 Task: Sort the pending tickets, order by Assignee in descending order.
Action: Mouse moved to (6, 317)
Screenshot: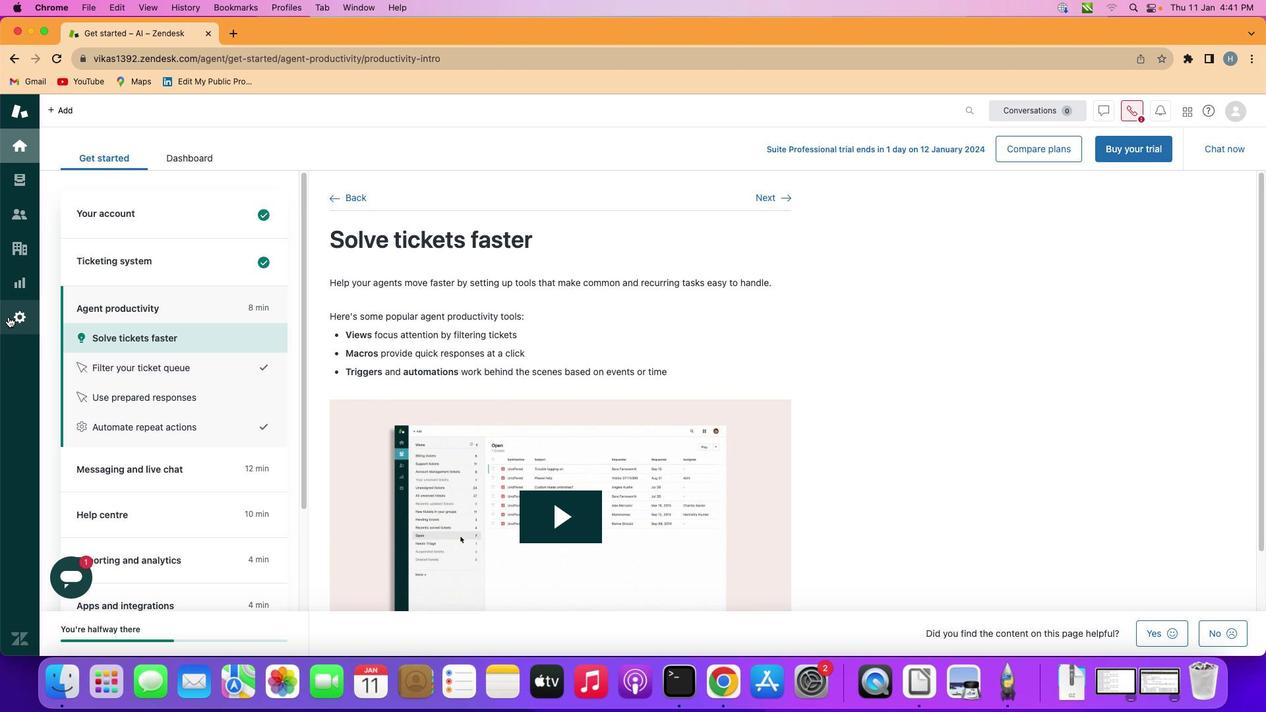 
Action: Mouse pressed left at (6, 317)
Screenshot: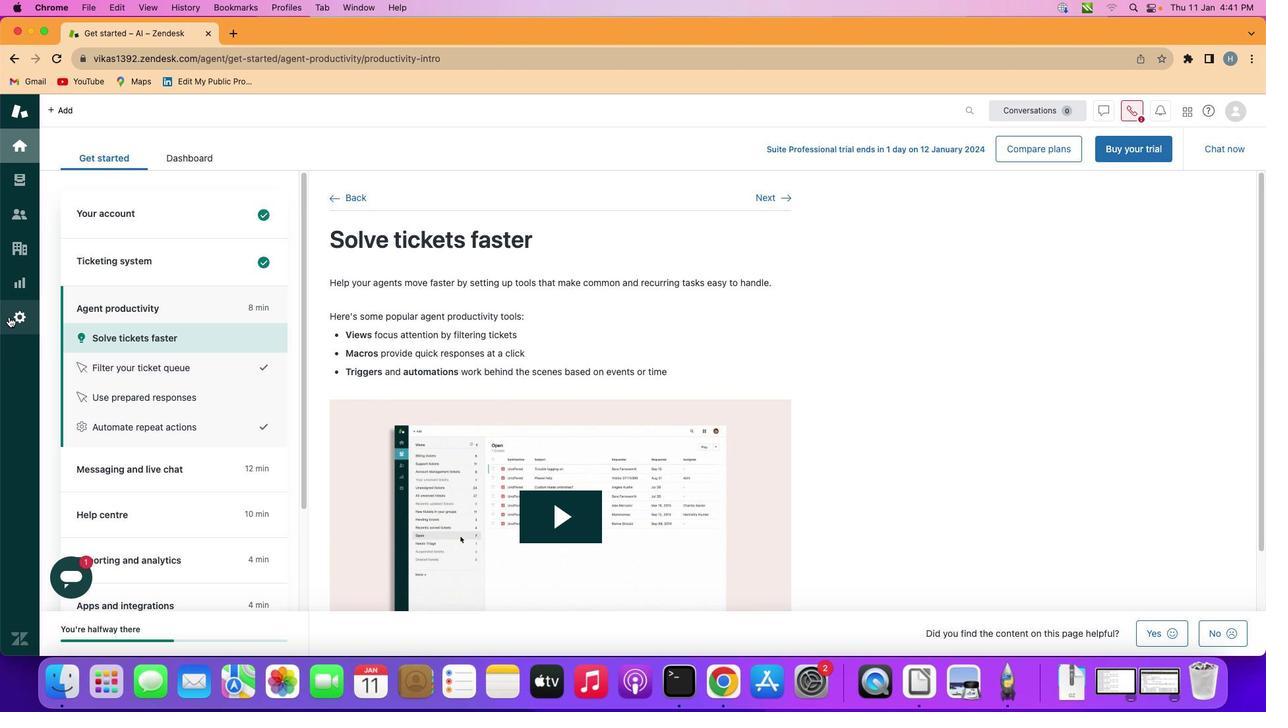 
Action: Mouse moved to (408, 440)
Screenshot: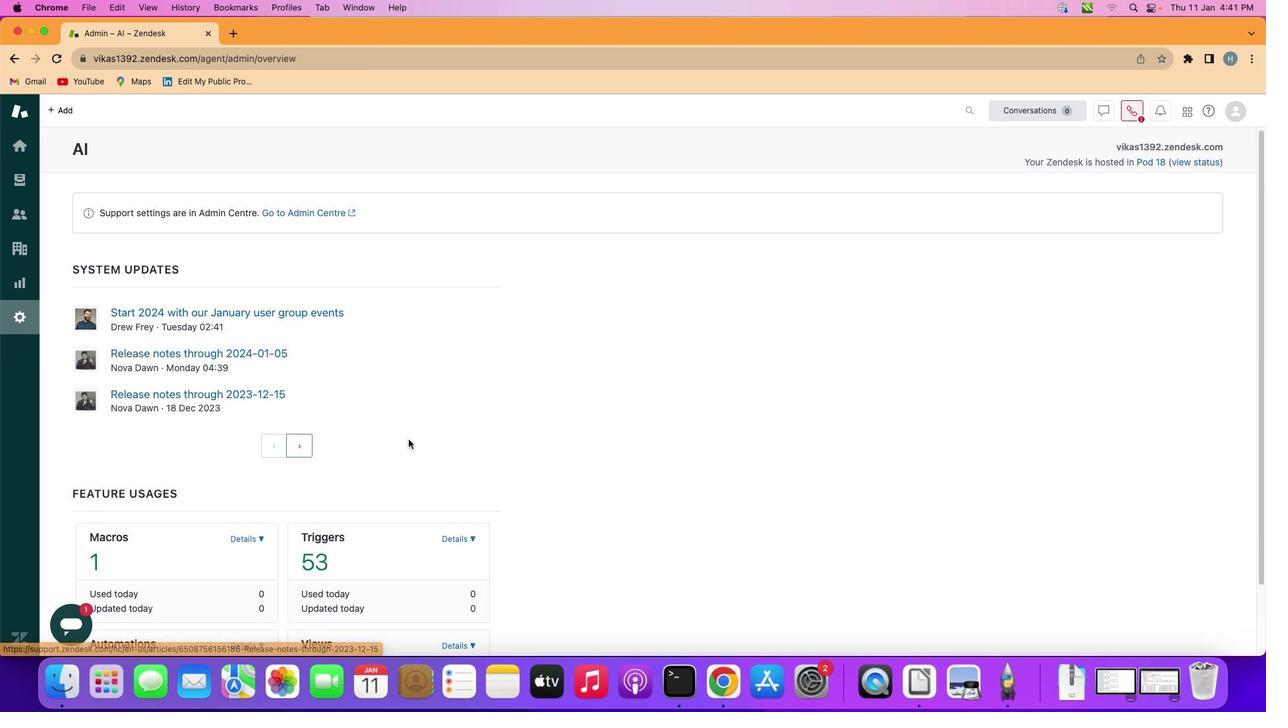 
Action: Mouse scrolled (408, 440) with delta (0, 0)
Screenshot: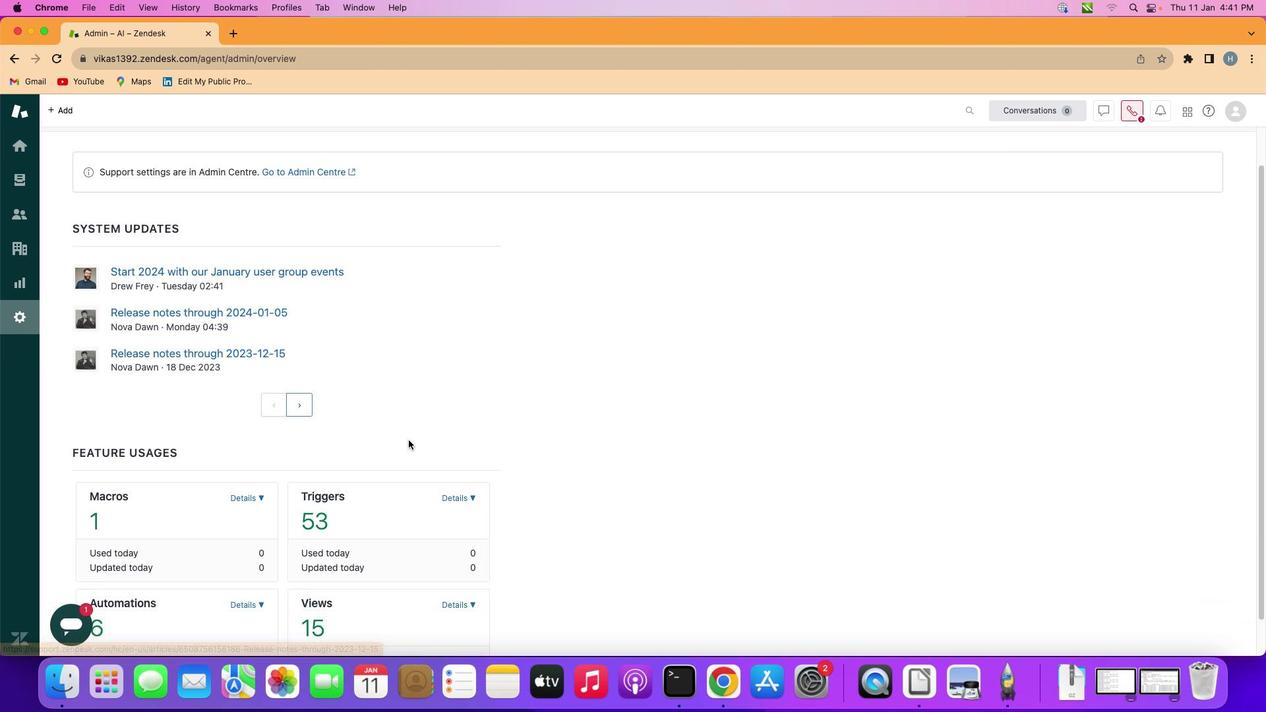 
Action: Mouse scrolled (408, 440) with delta (0, 0)
Screenshot: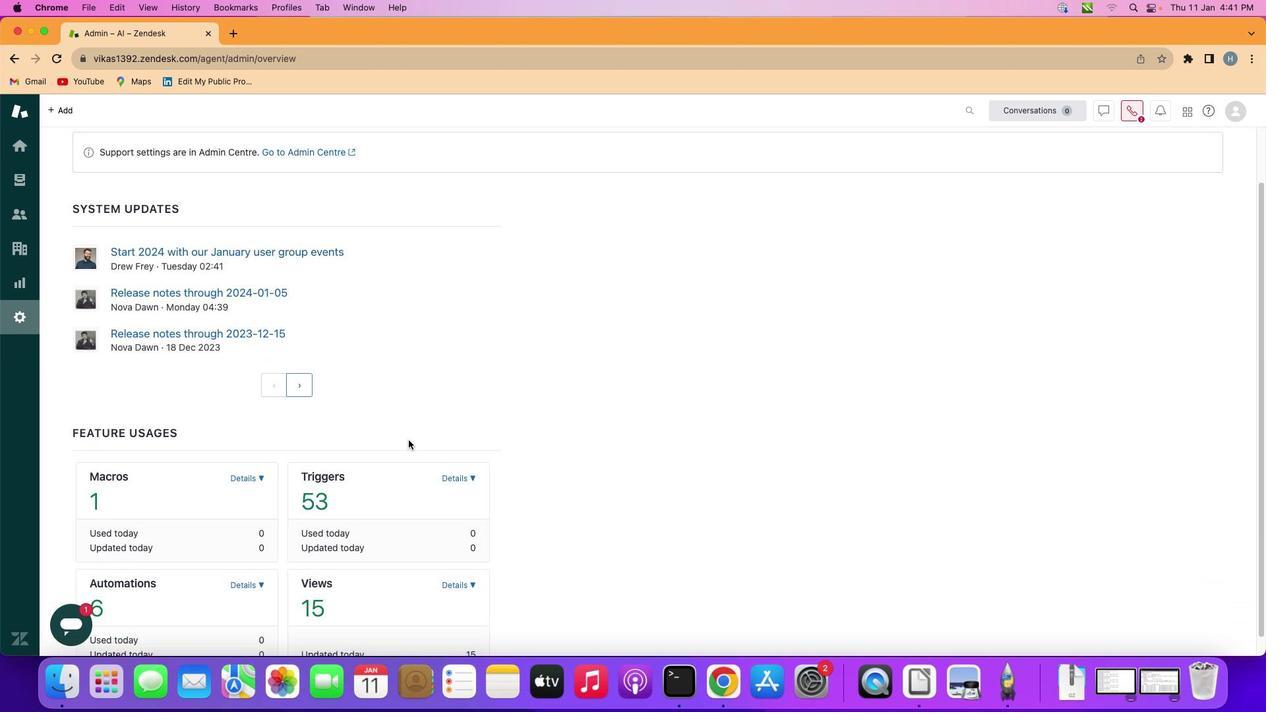 
Action: Mouse scrolled (408, 440) with delta (0, -1)
Screenshot: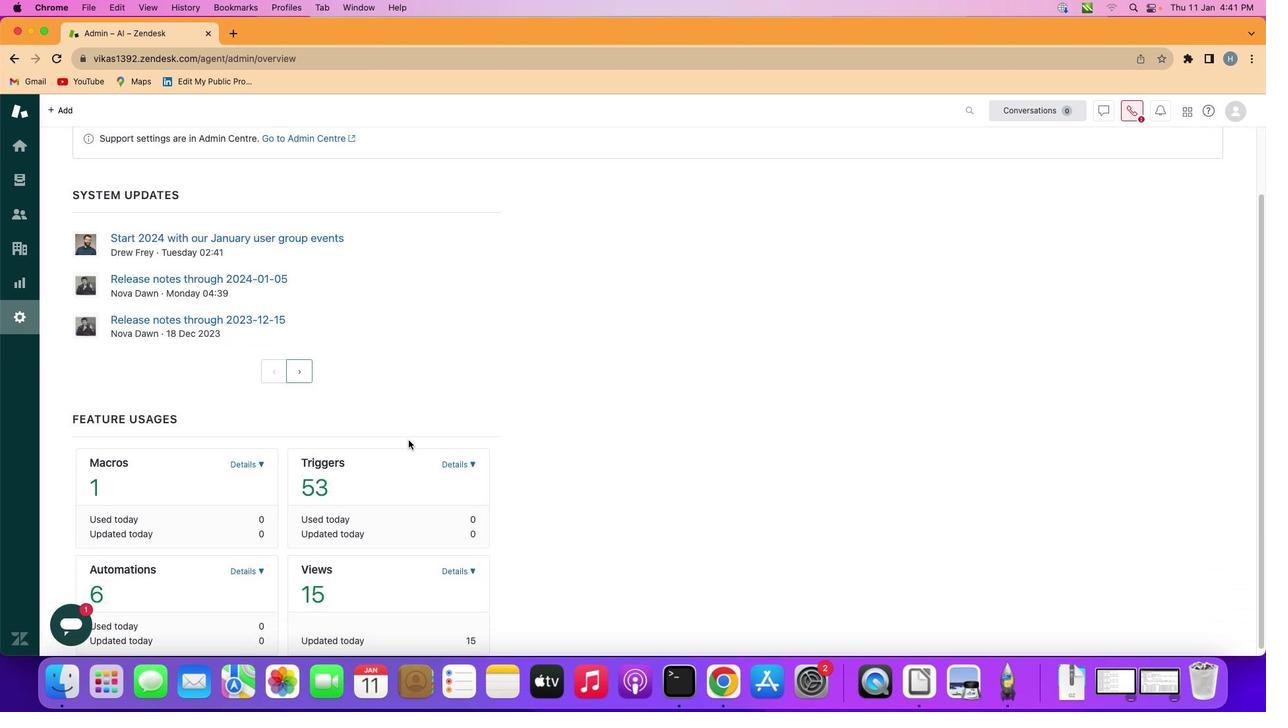 
Action: Mouse scrolled (408, 440) with delta (0, -1)
Screenshot: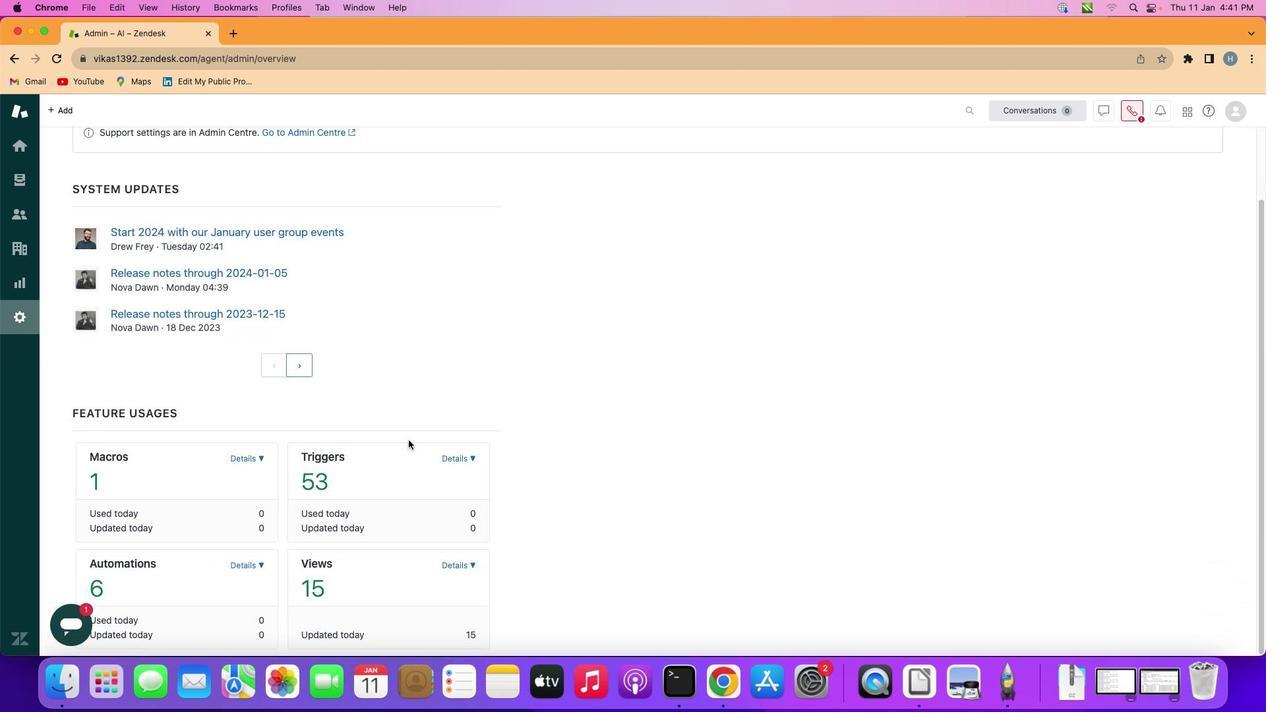 
Action: Mouse moved to (408, 440)
Screenshot: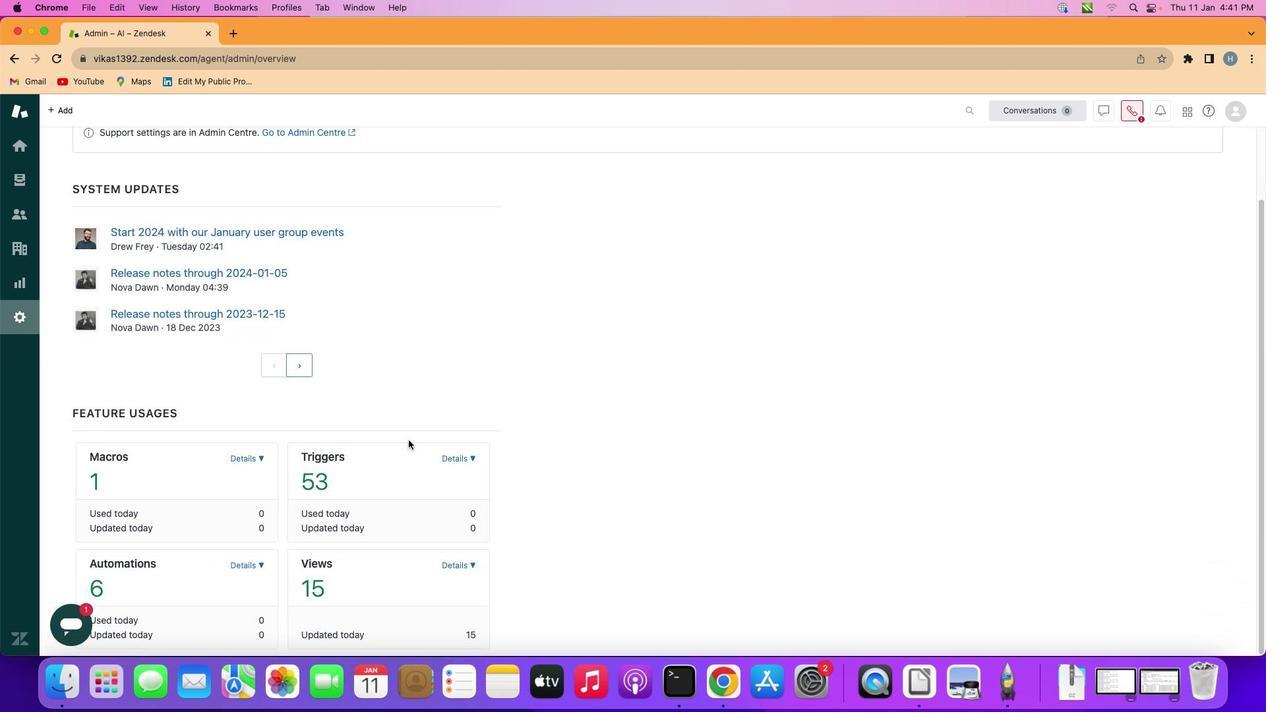 
Action: Mouse scrolled (408, 440) with delta (0, -2)
Screenshot: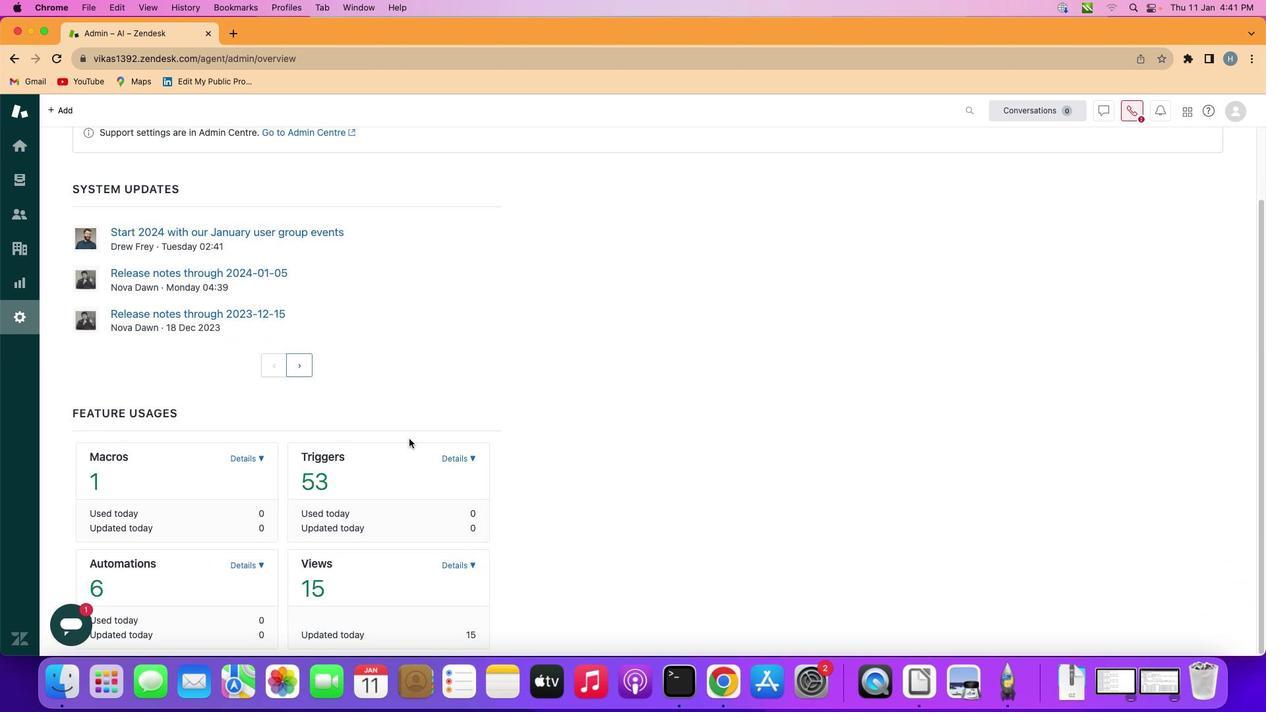 
Action: Mouse scrolled (408, 440) with delta (0, -2)
Screenshot: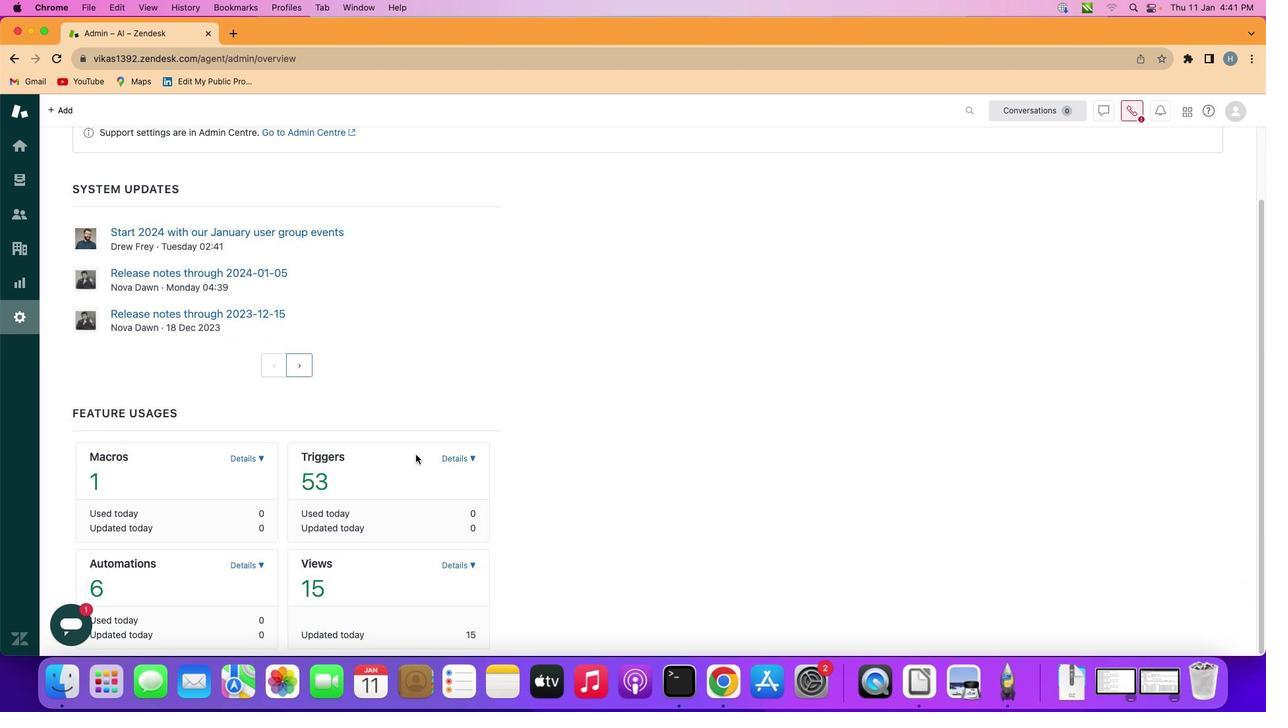 
Action: Mouse moved to (455, 562)
Screenshot: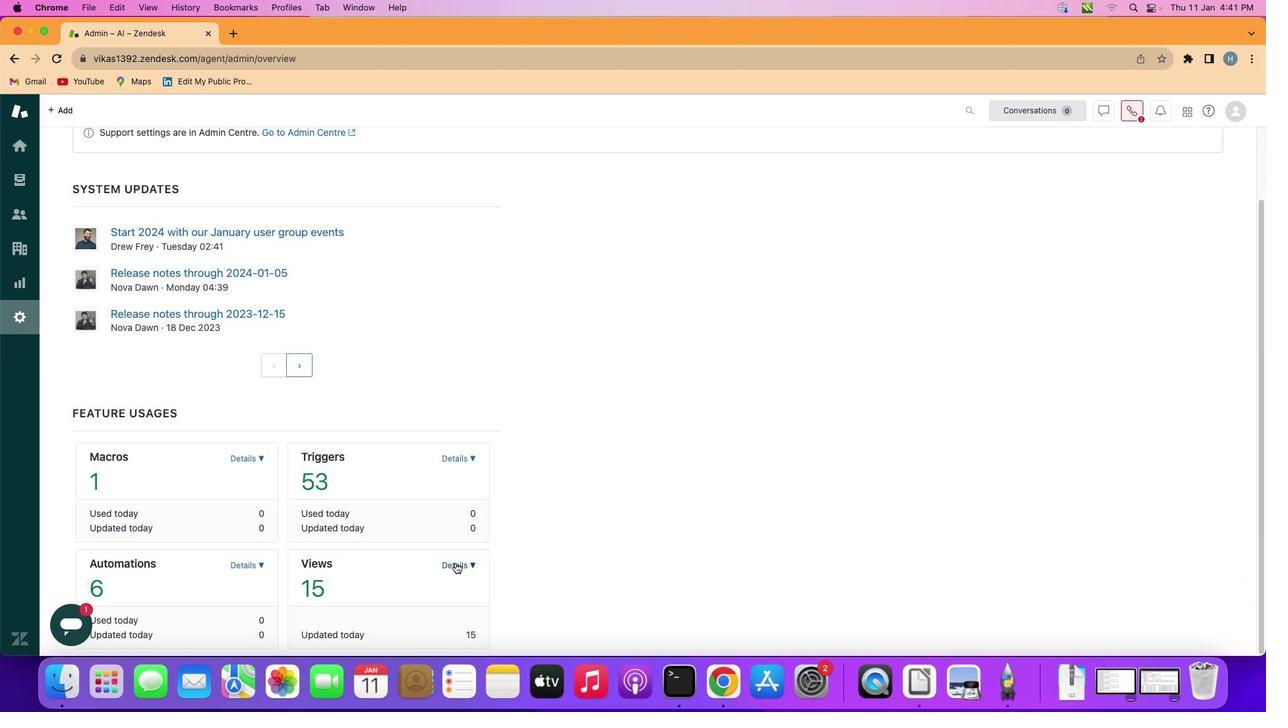 
Action: Mouse pressed left at (455, 562)
Screenshot: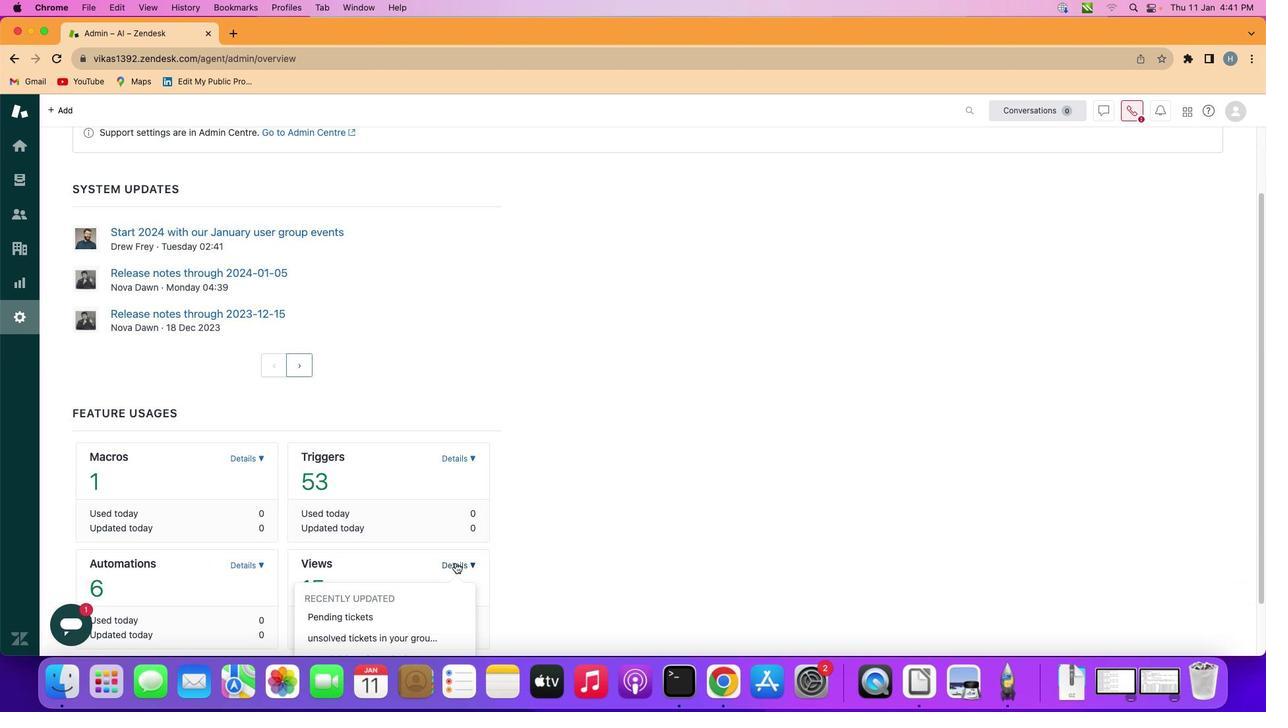 
Action: Mouse moved to (350, 612)
Screenshot: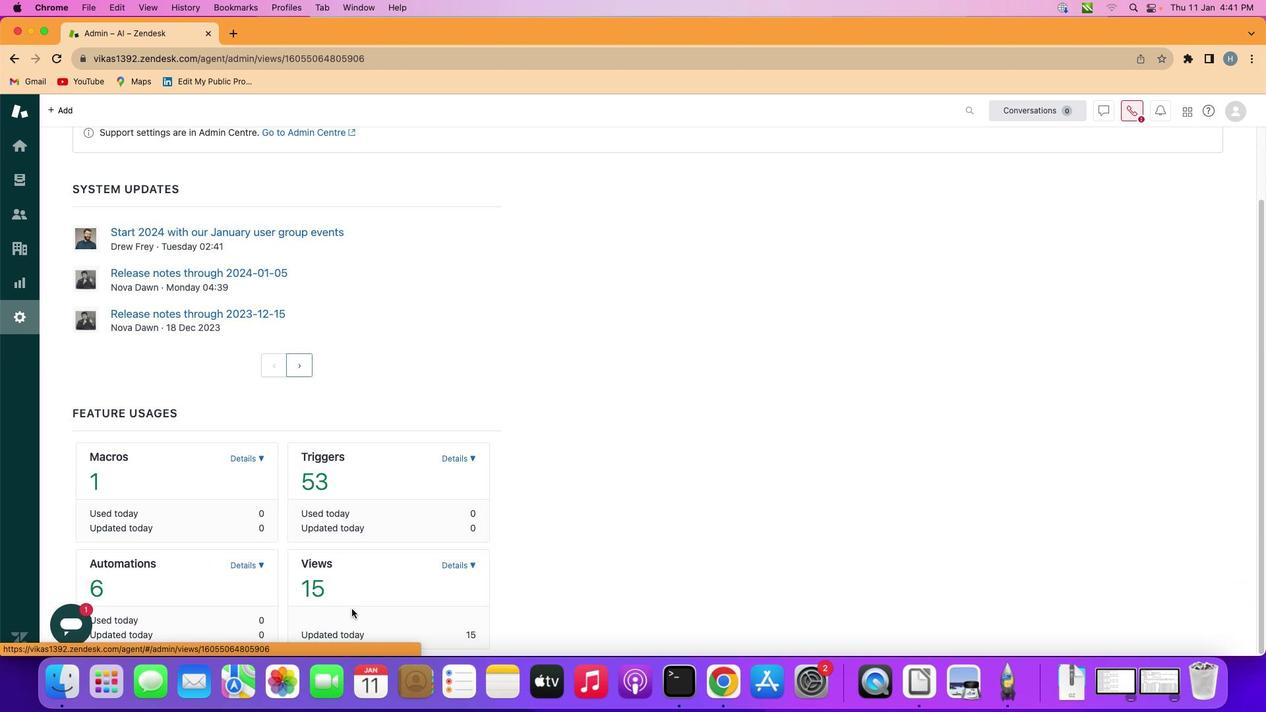 
Action: Mouse pressed left at (350, 612)
Screenshot: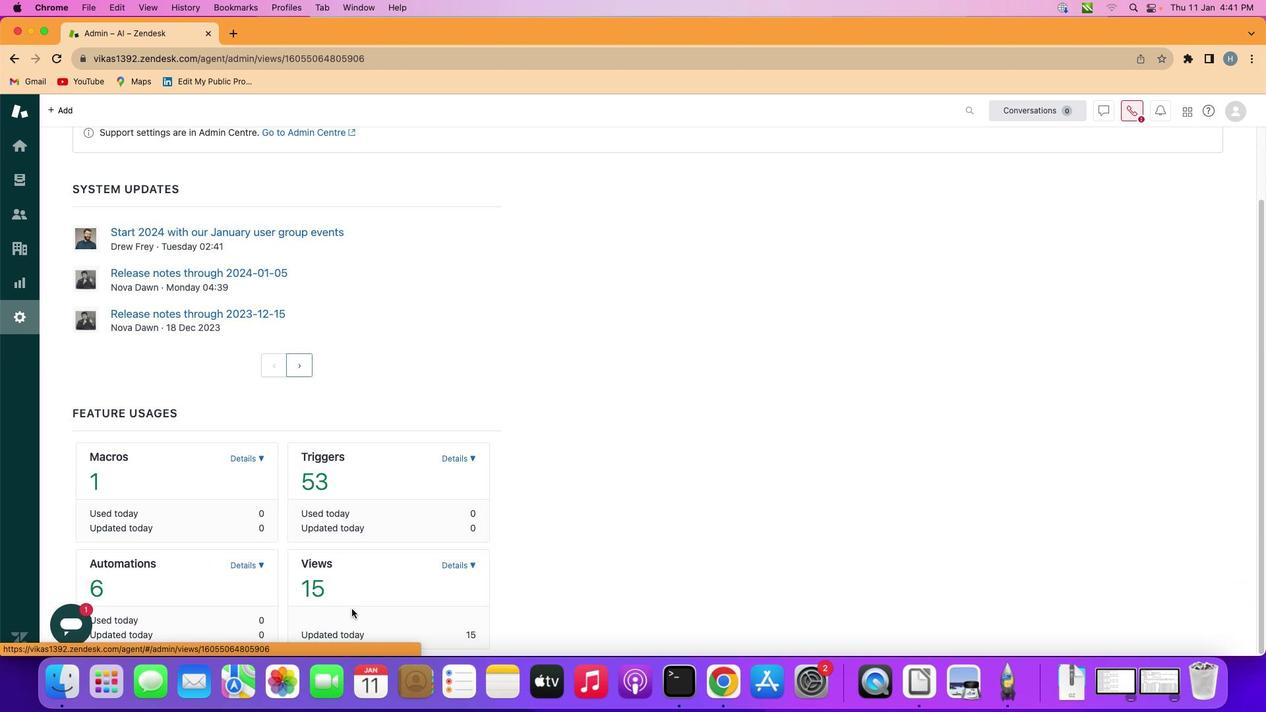 
Action: Mouse moved to (495, 443)
Screenshot: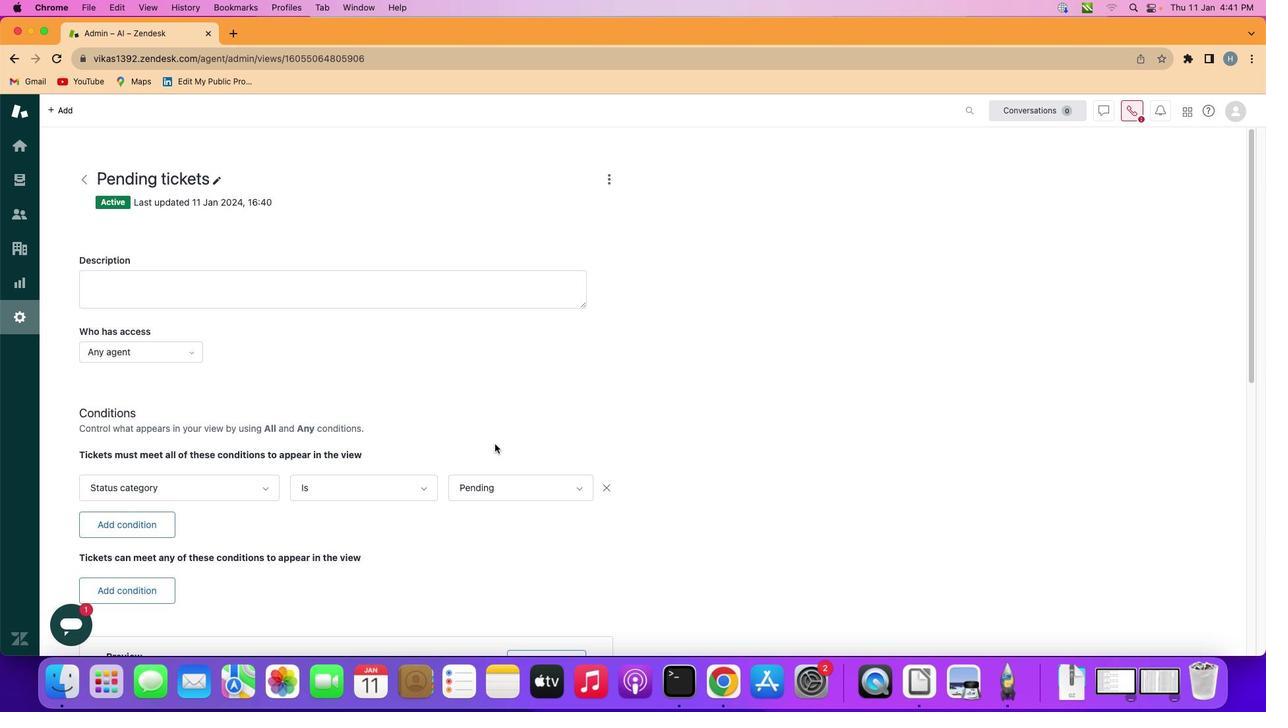 
Action: Mouse scrolled (495, 443) with delta (0, 0)
Screenshot: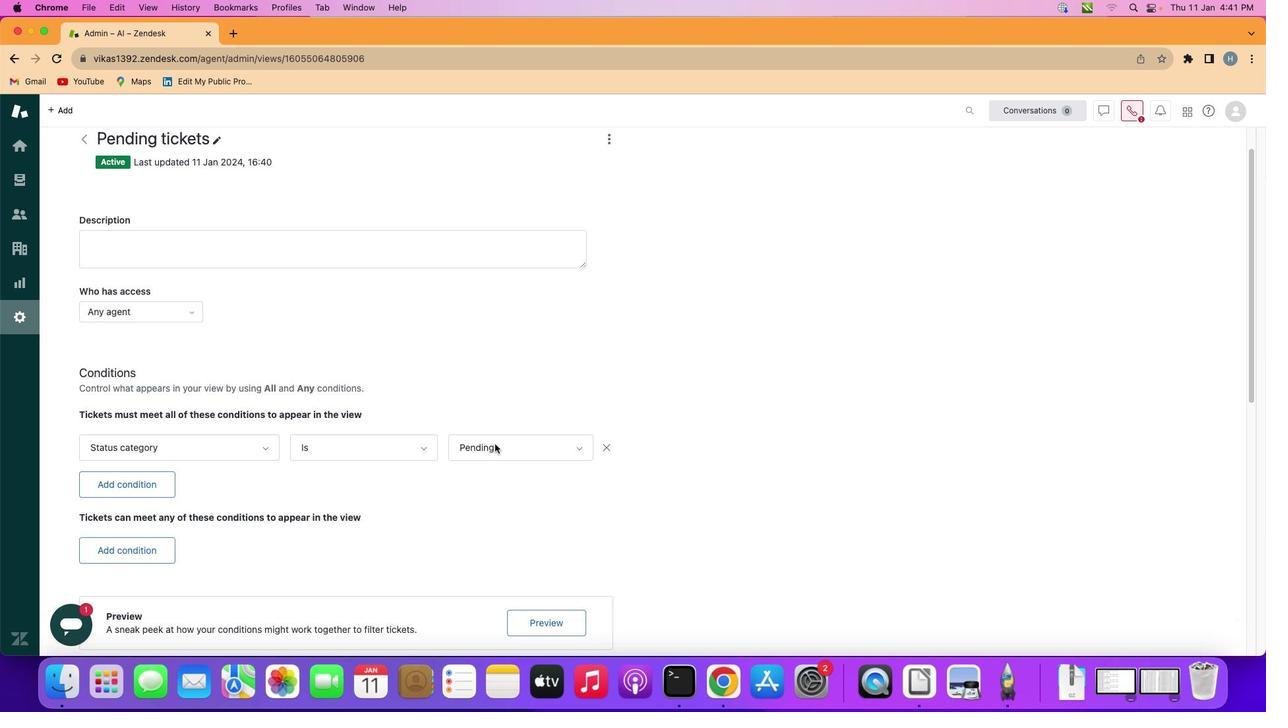 
Action: Mouse scrolled (495, 443) with delta (0, 0)
Screenshot: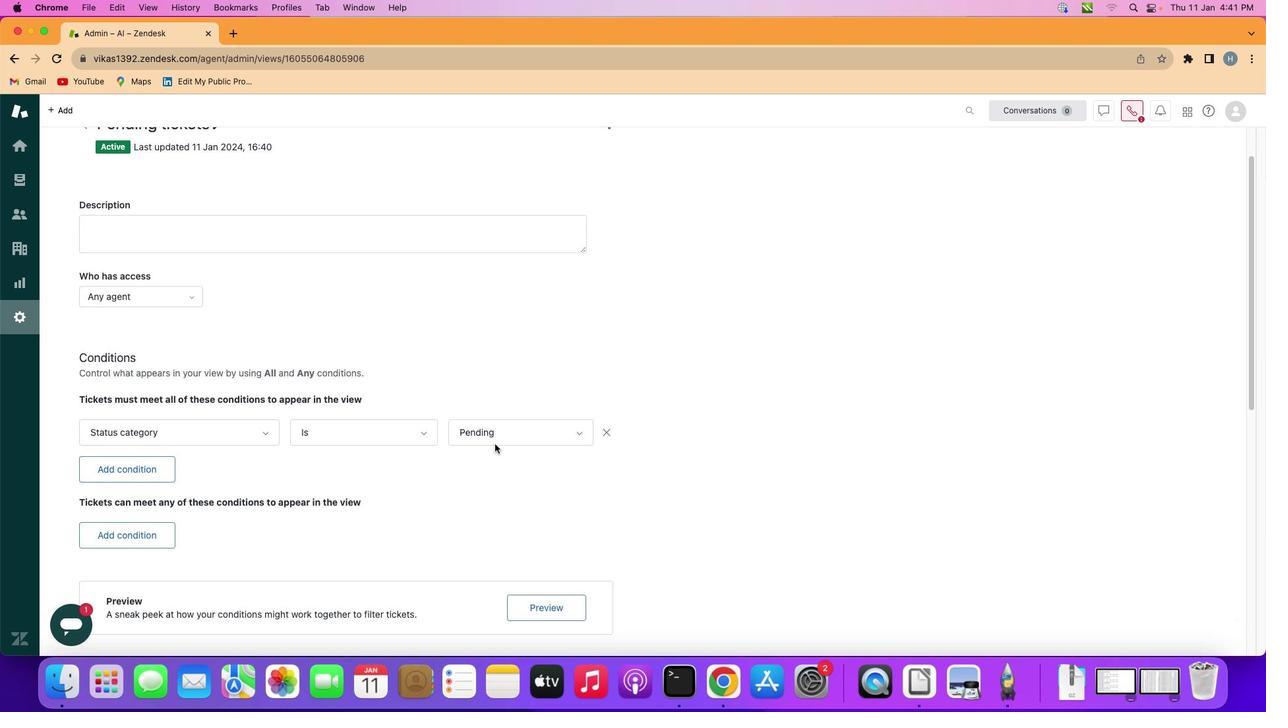 
Action: Mouse scrolled (495, 443) with delta (0, -1)
Screenshot: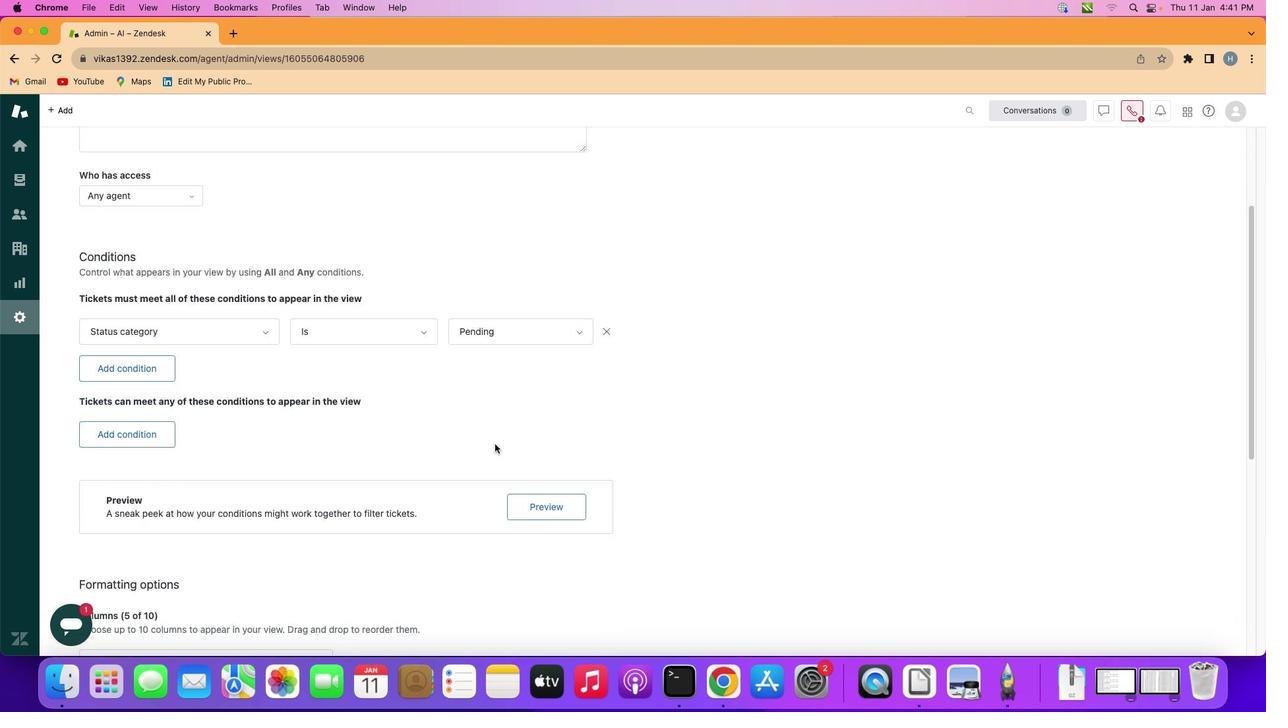 
Action: Mouse scrolled (495, 443) with delta (0, -1)
Screenshot: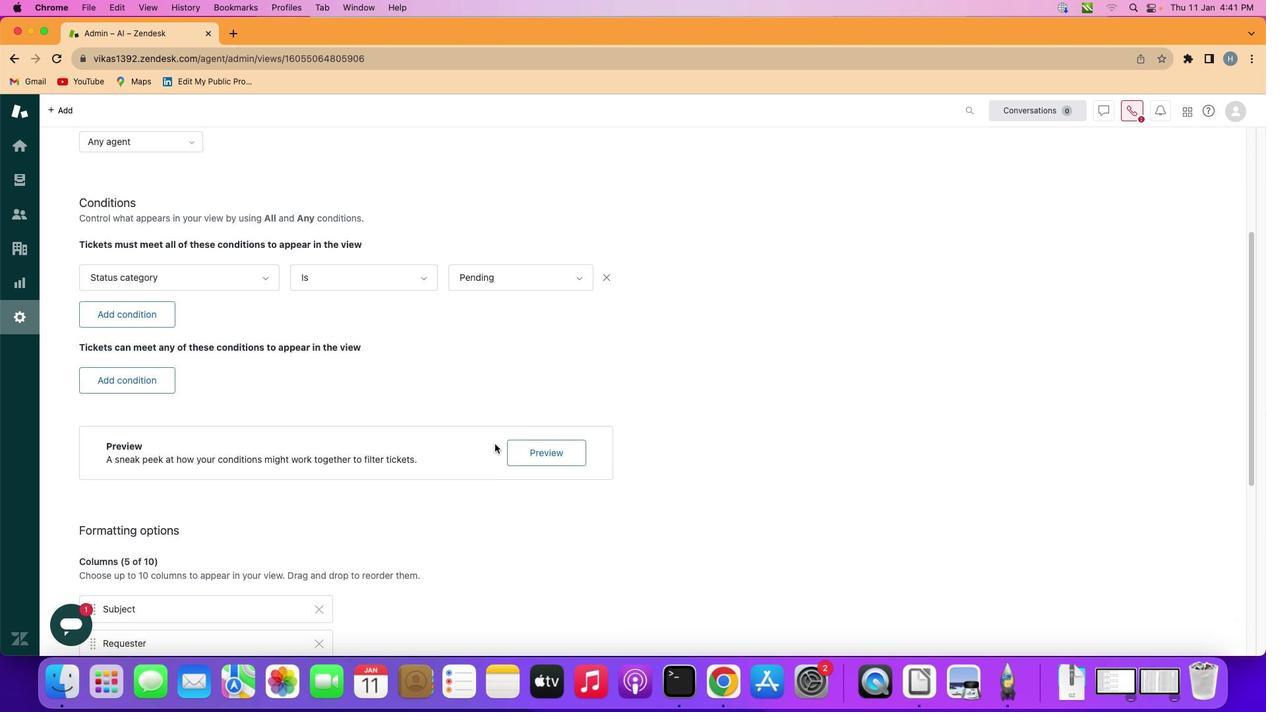
Action: Mouse scrolled (495, 443) with delta (0, -1)
Screenshot: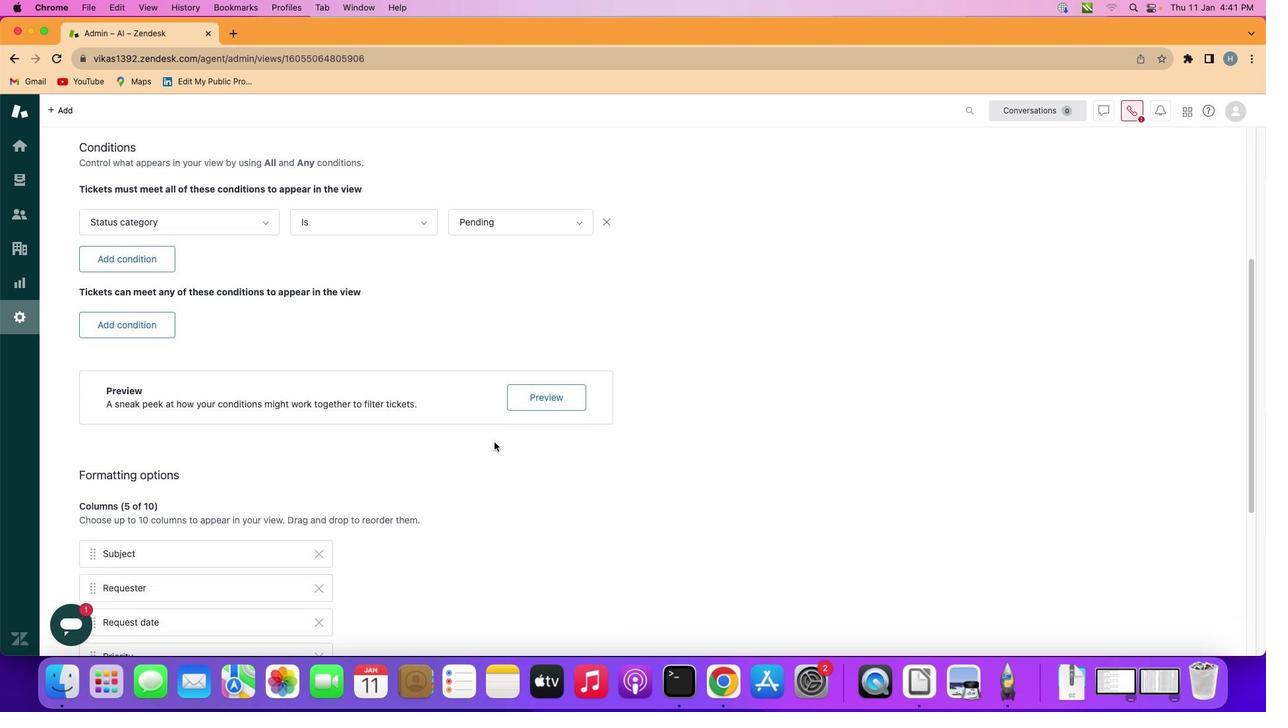 
Action: Mouse moved to (481, 428)
Screenshot: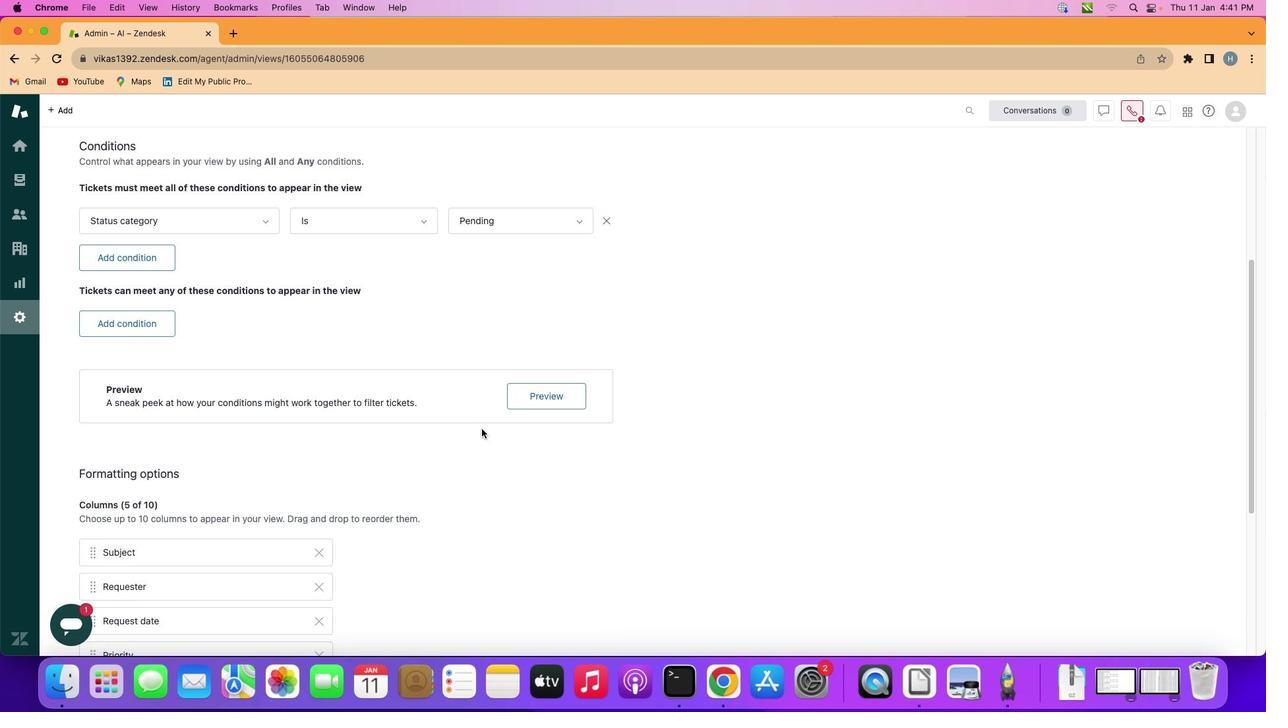 
Action: Mouse scrolled (481, 428) with delta (0, 0)
Screenshot: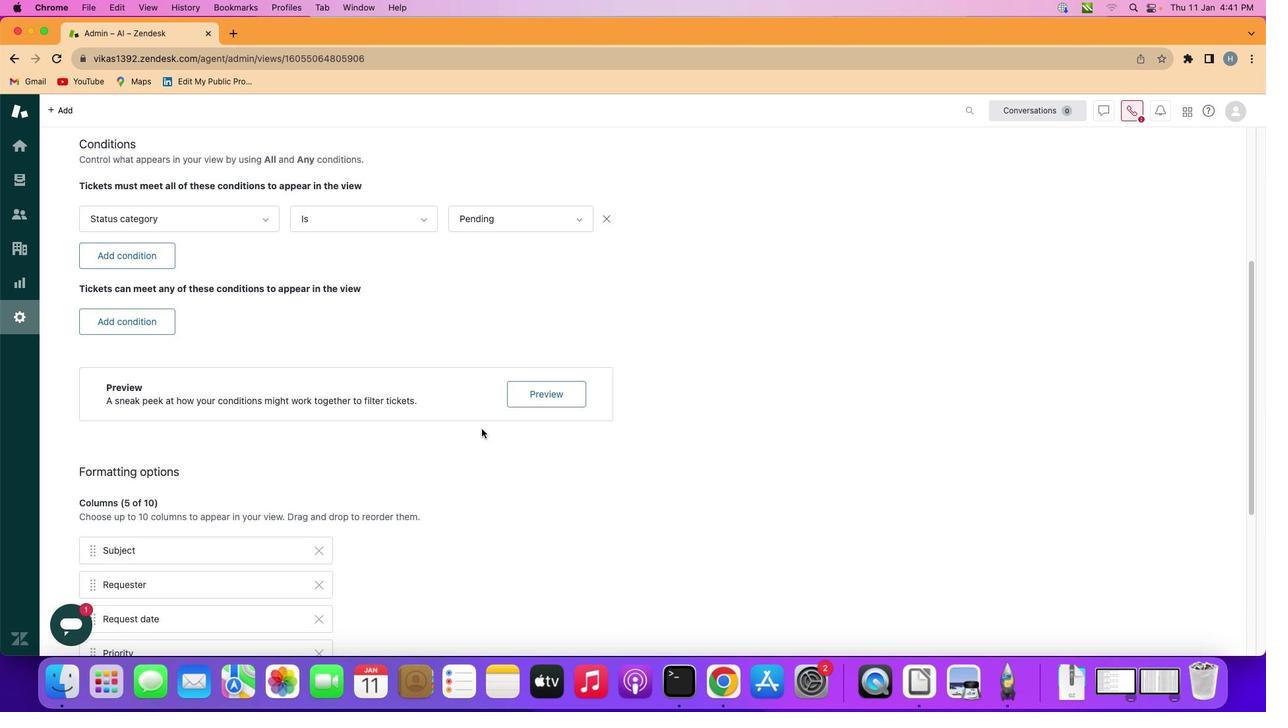 
Action: Mouse scrolled (481, 428) with delta (0, 0)
Screenshot: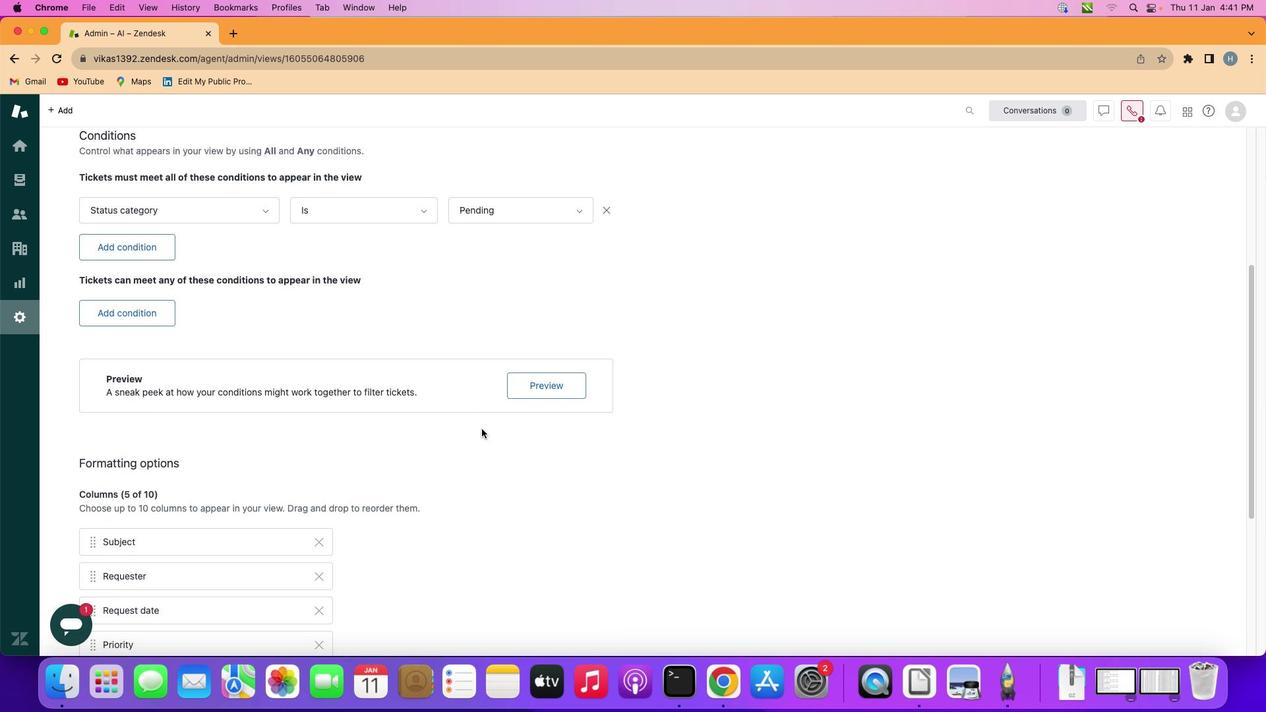 
Action: Mouse scrolled (481, 428) with delta (0, 0)
Screenshot: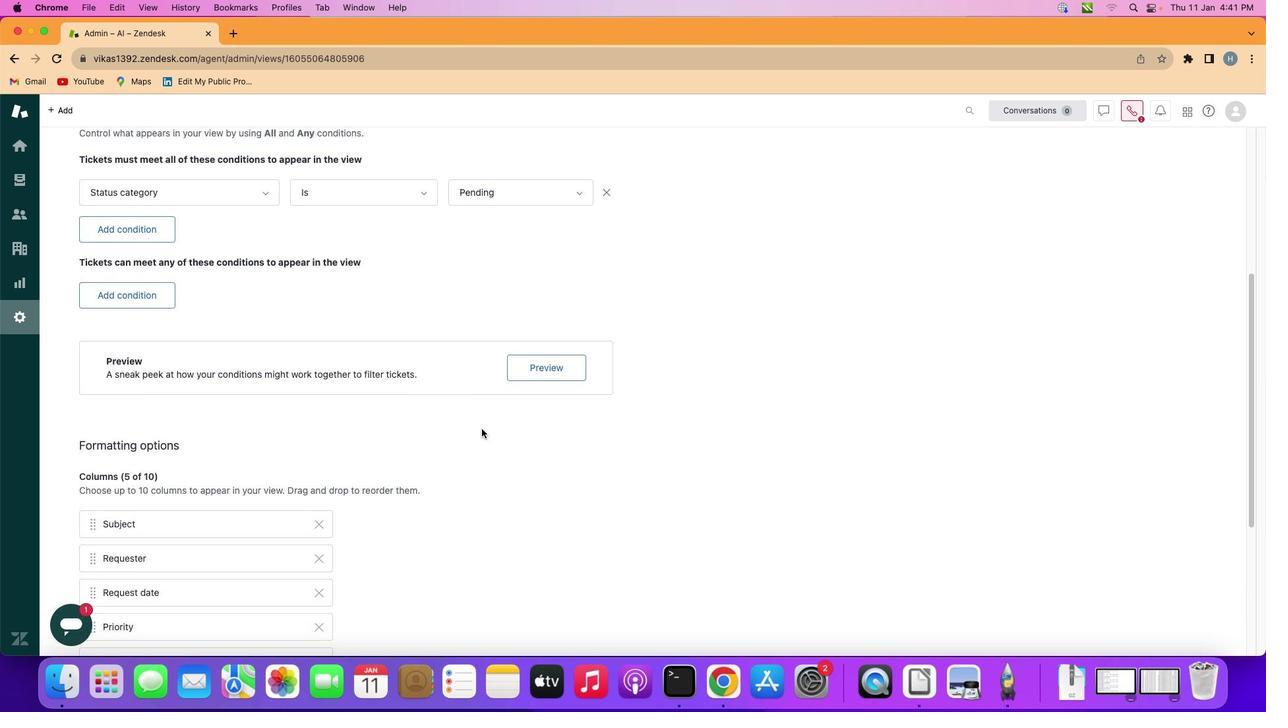 
Action: Mouse scrolled (481, 428) with delta (0, 0)
Screenshot: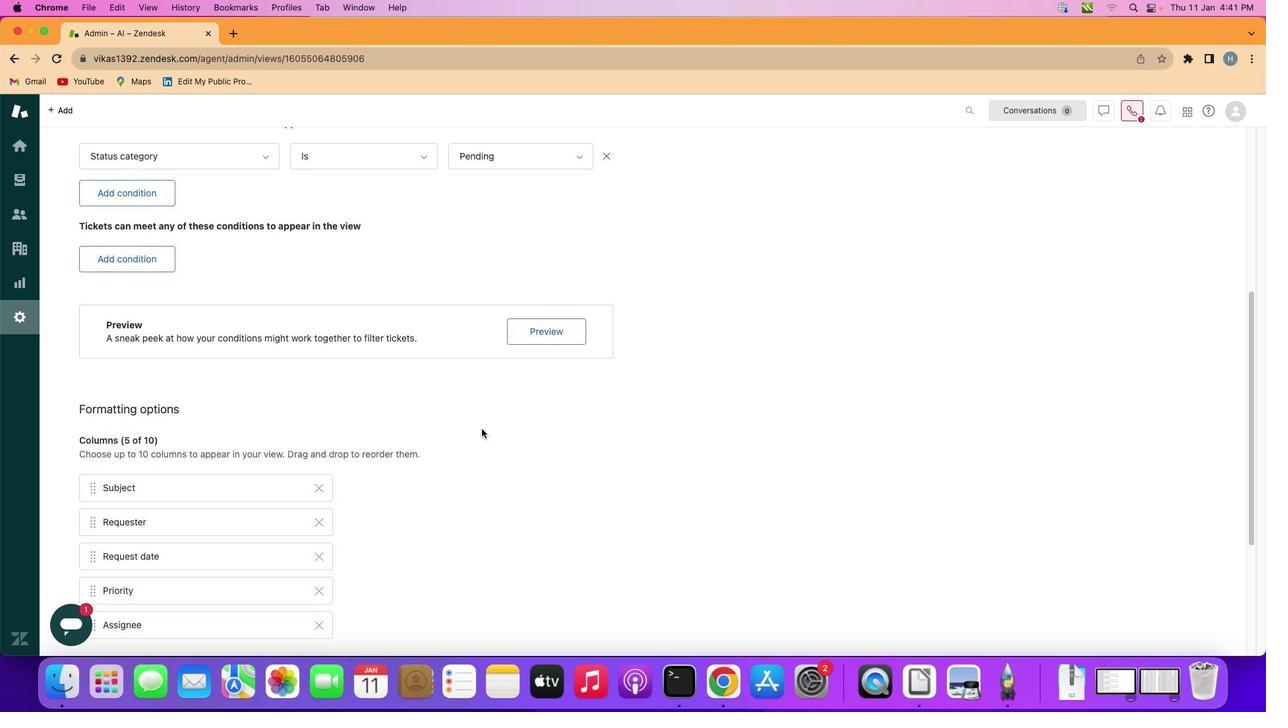 
Action: Mouse scrolled (481, 428) with delta (0, 0)
Screenshot: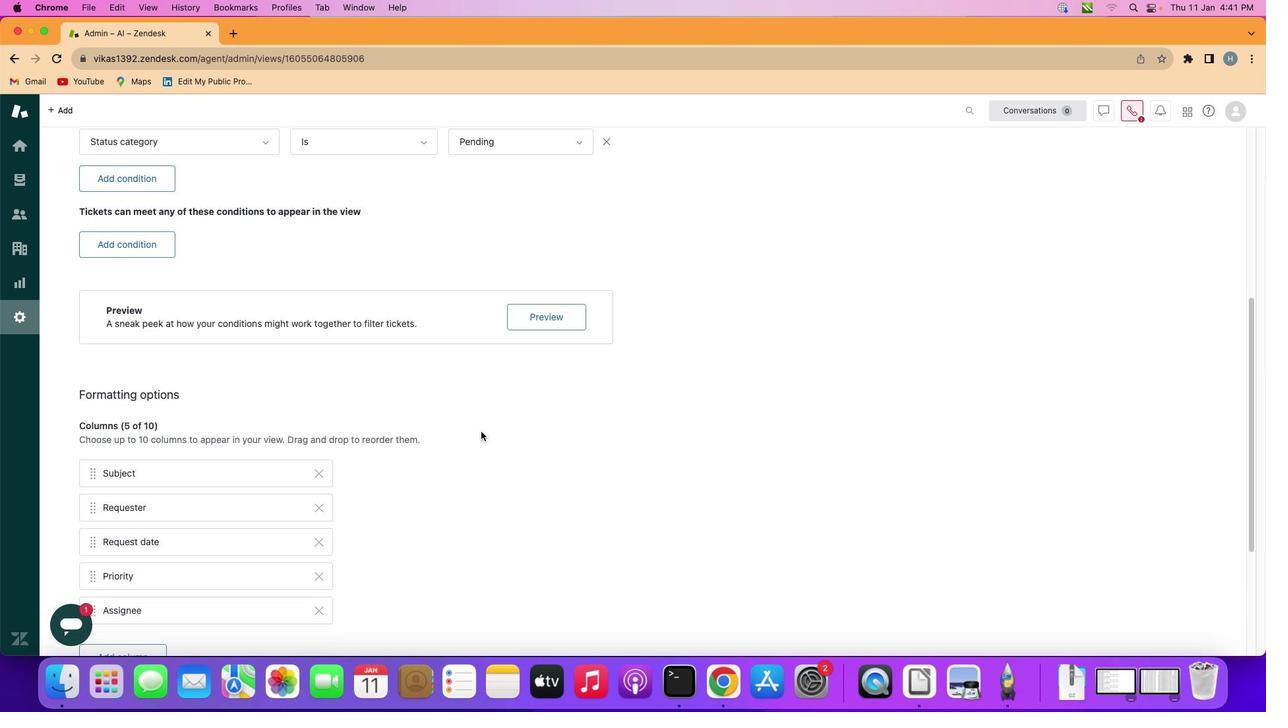 
Action: Mouse moved to (478, 445)
Screenshot: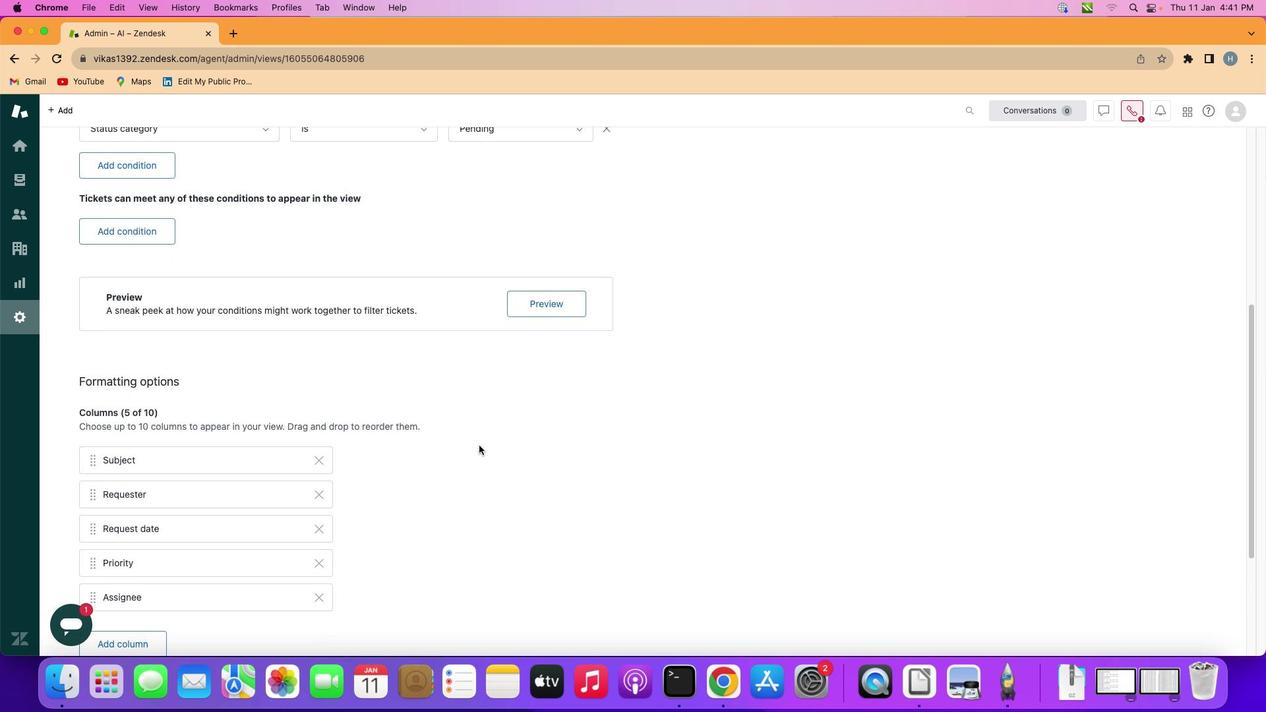 
Action: Mouse scrolled (478, 445) with delta (0, 0)
Screenshot: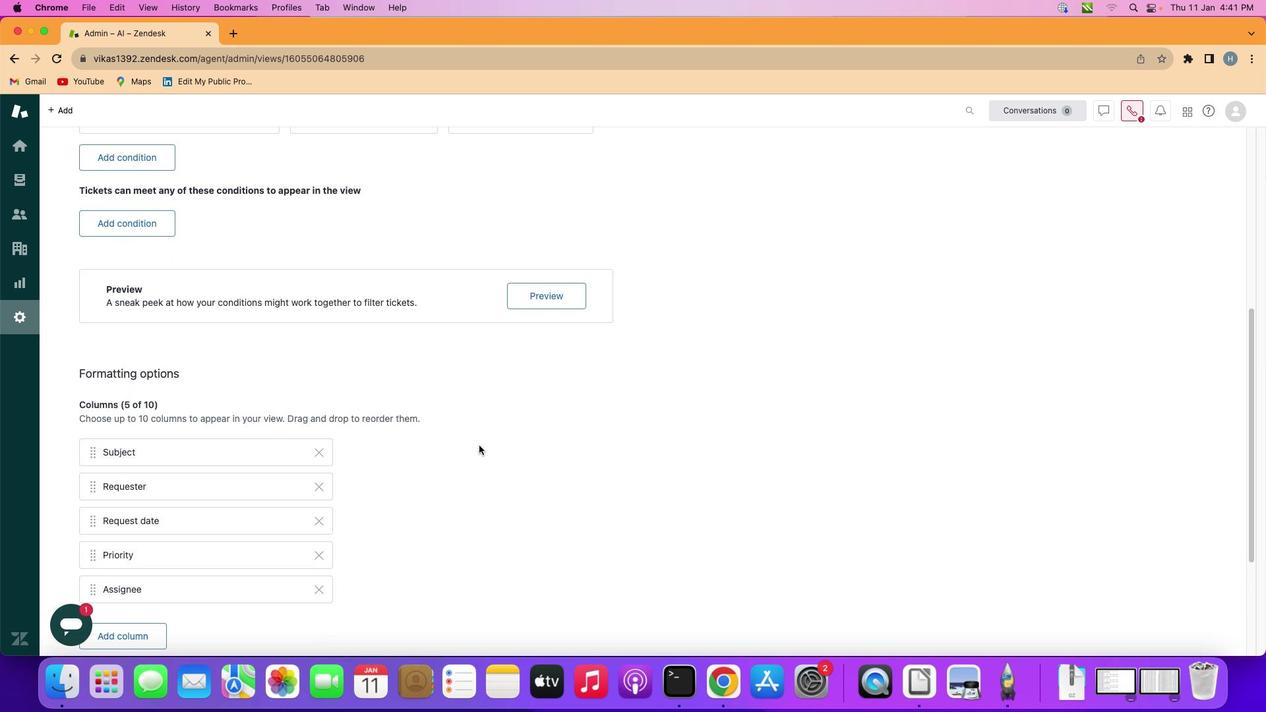 
Action: Mouse scrolled (478, 445) with delta (0, 0)
Screenshot: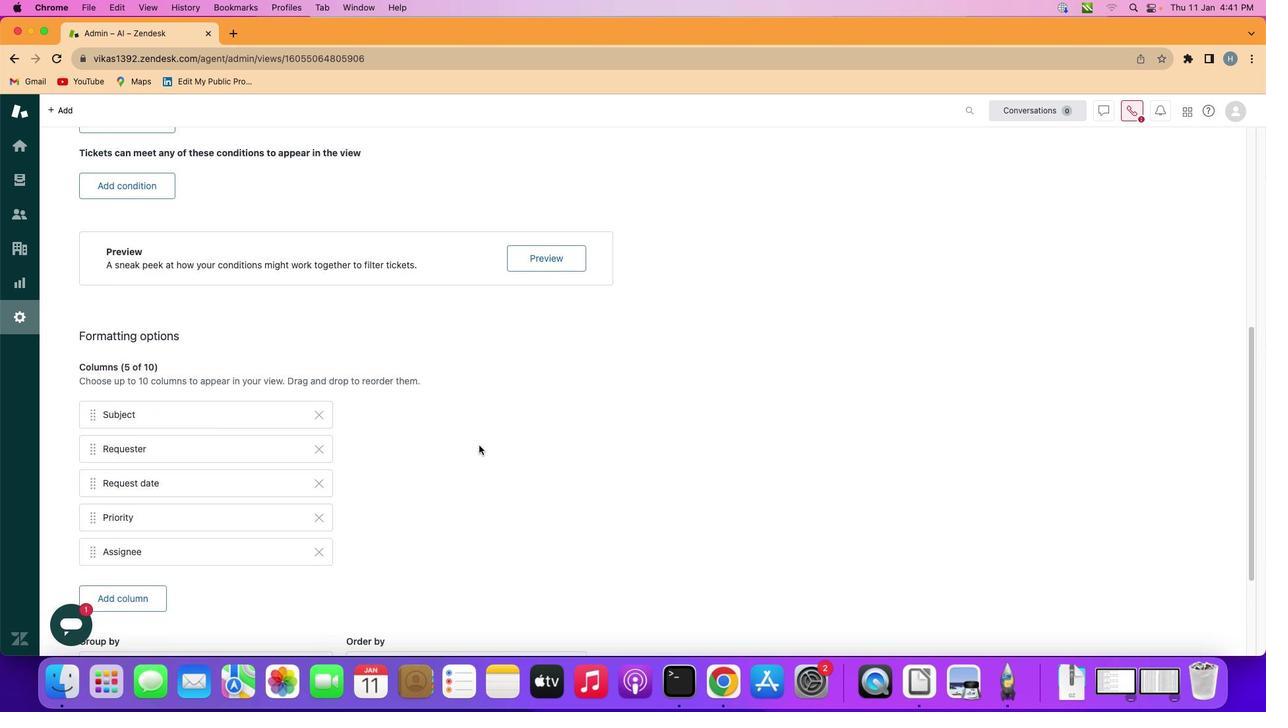 
Action: Mouse scrolled (478, 445) with delta (0, 0)
Screenshot: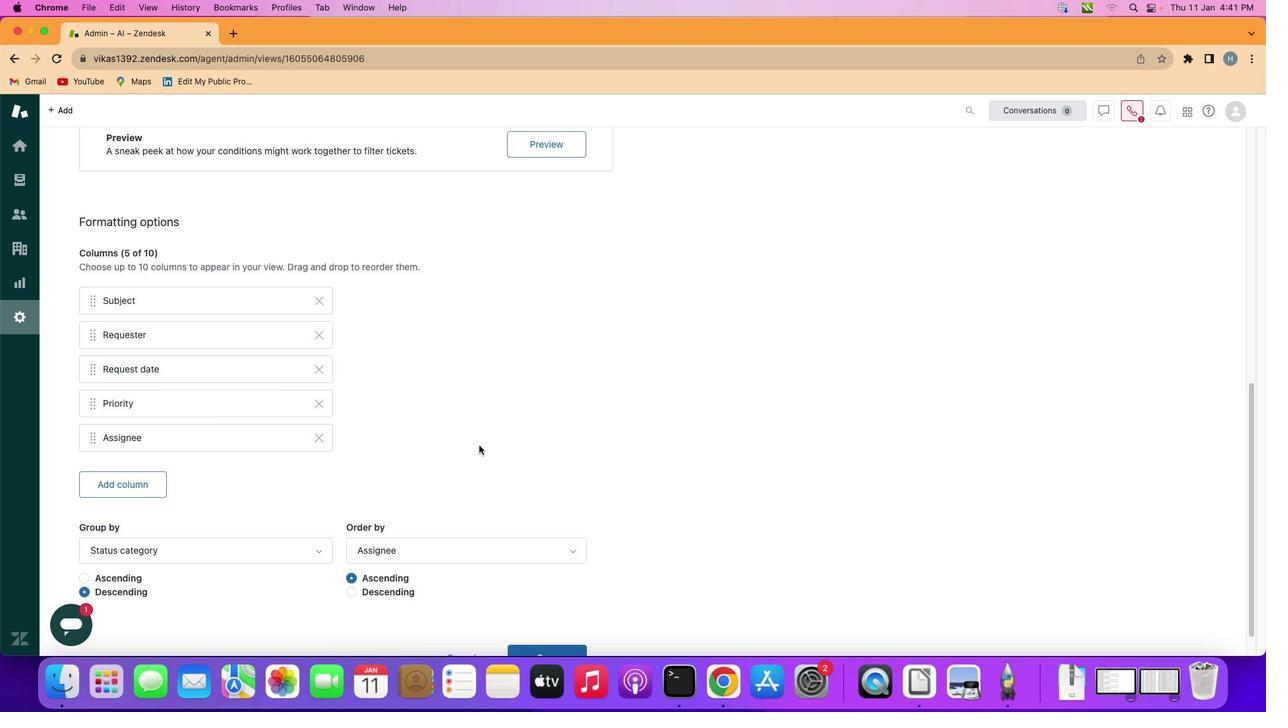 
Action: Mouse scrolled (478, 445) with delta (0, -1)
Screenshot: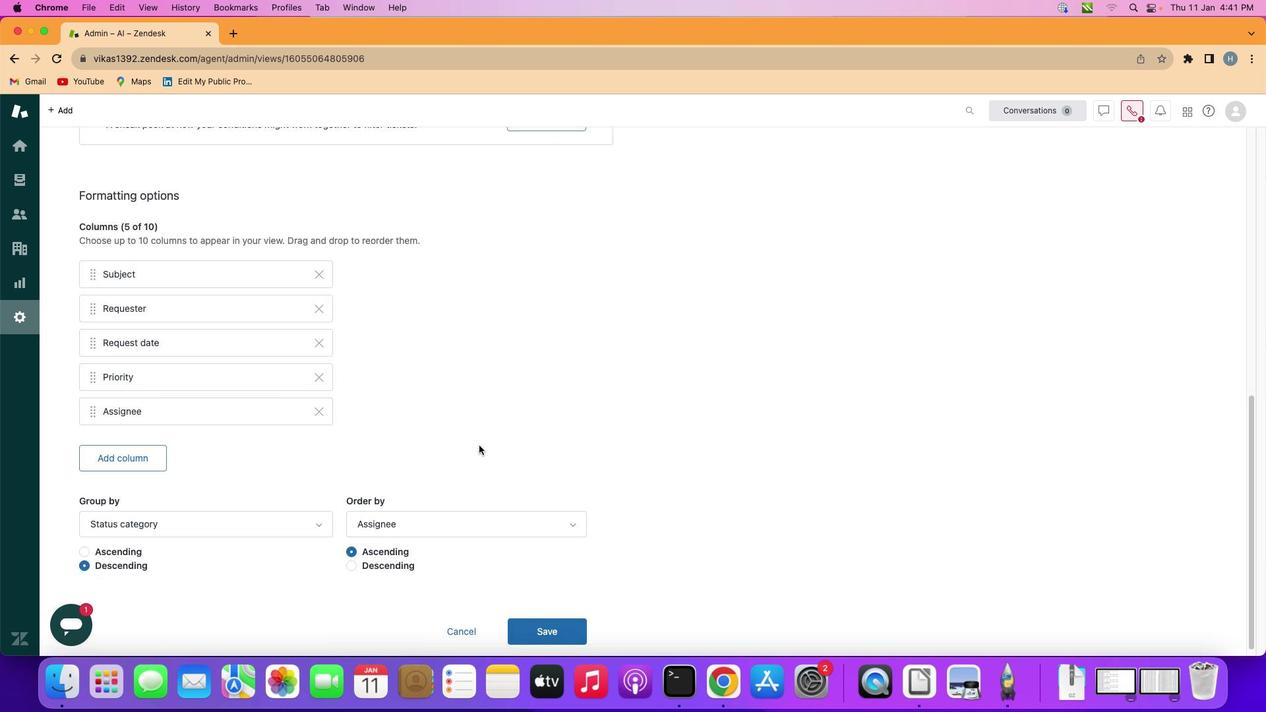 
Action: Mouse scrolled (478, 445) with delta (0, -1)
Screenshot: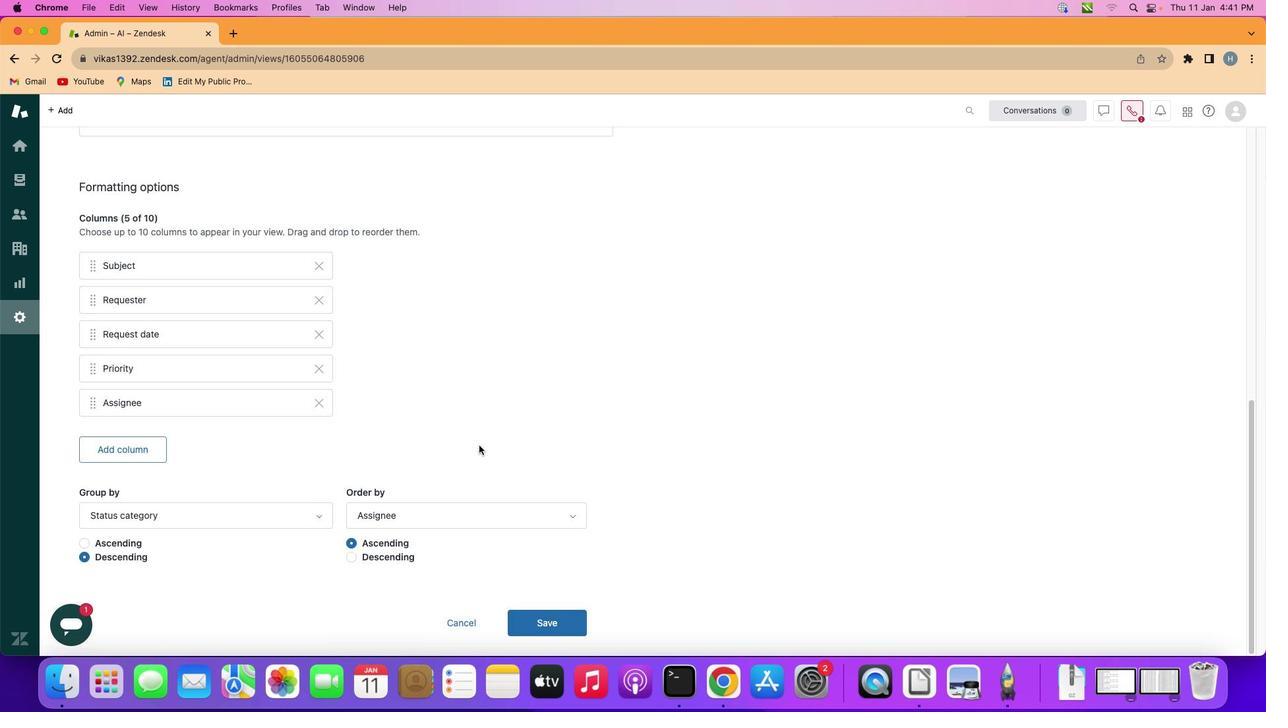 
Action: Mouse moved to (479, 445)
Screenshot: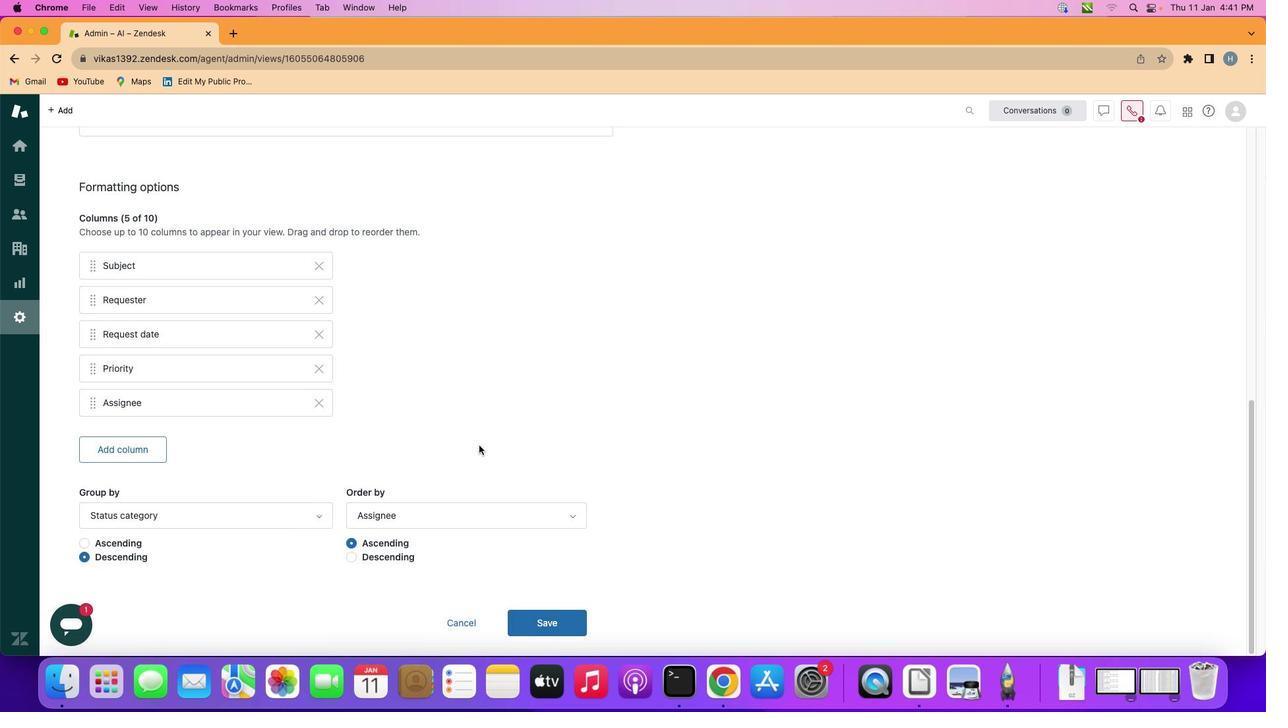 
Action: Mouse scrolled (479, 445) with delta (0, 0)
Screenshot: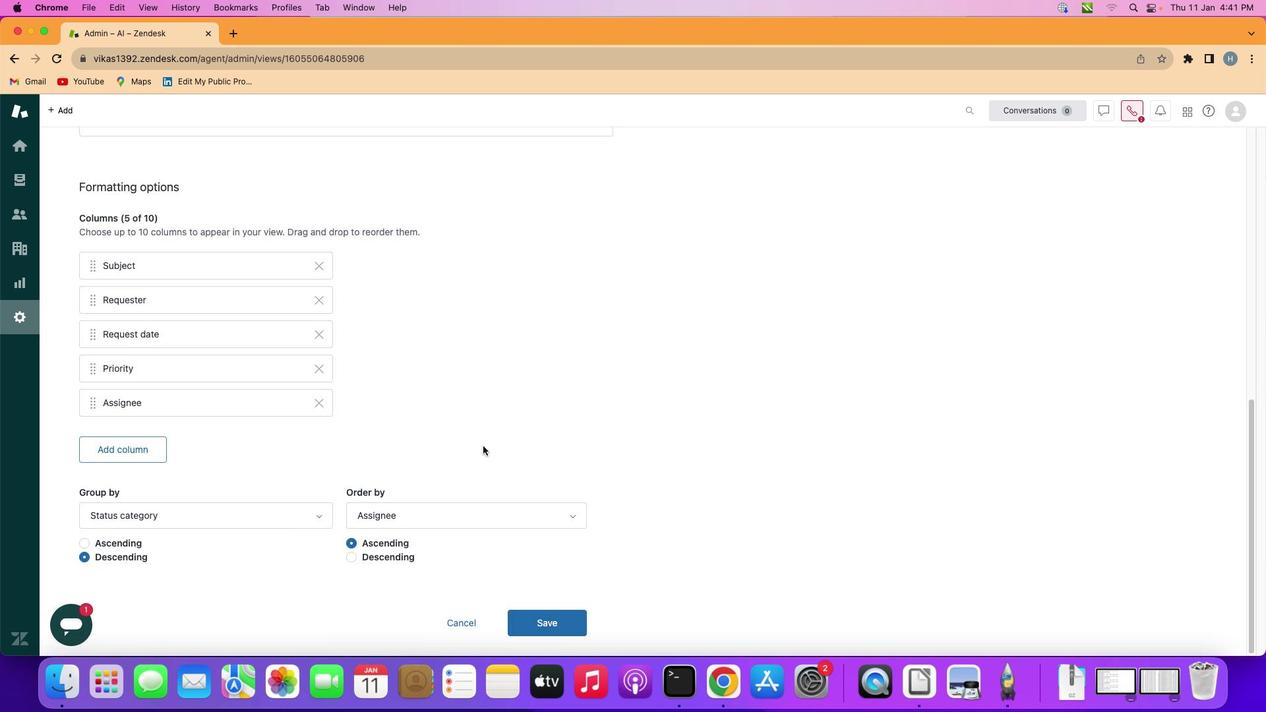 
Action: Mouse scrolled (479, 445) with delta (0, -1)
Screenshot: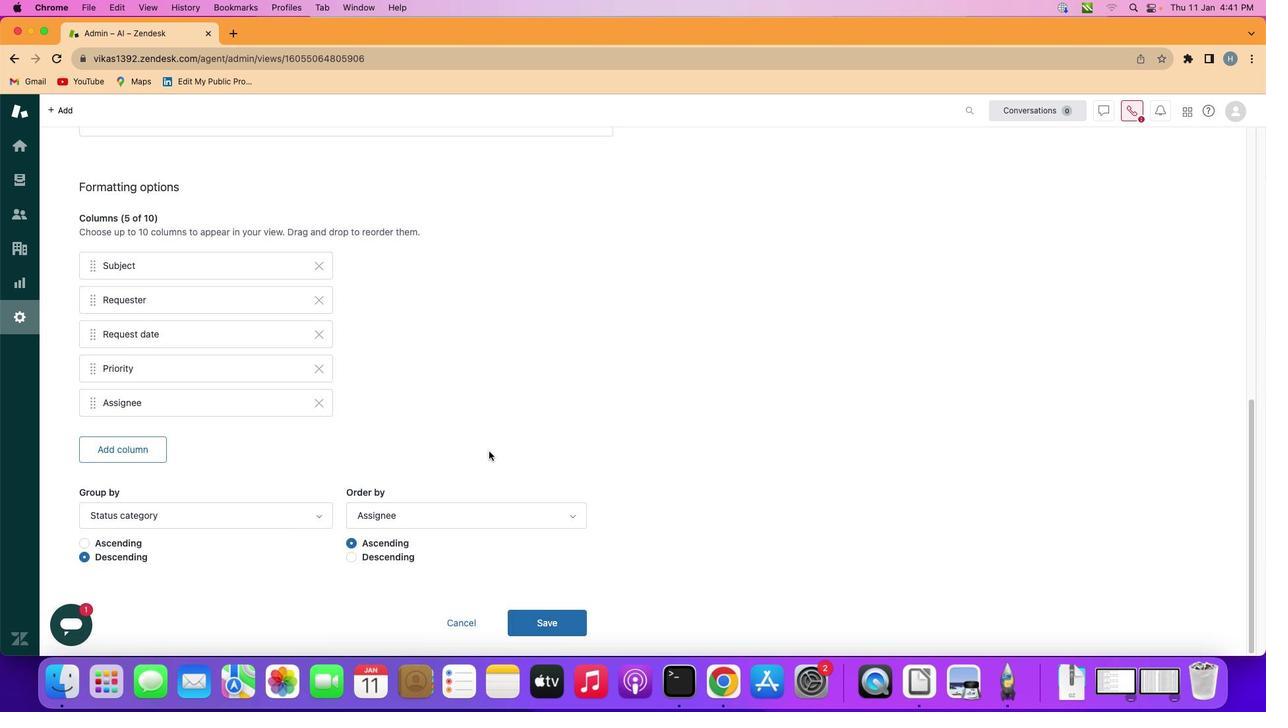 
Action: Mouse scrolled (479, 445) with delta (0, -1)
Screenshot: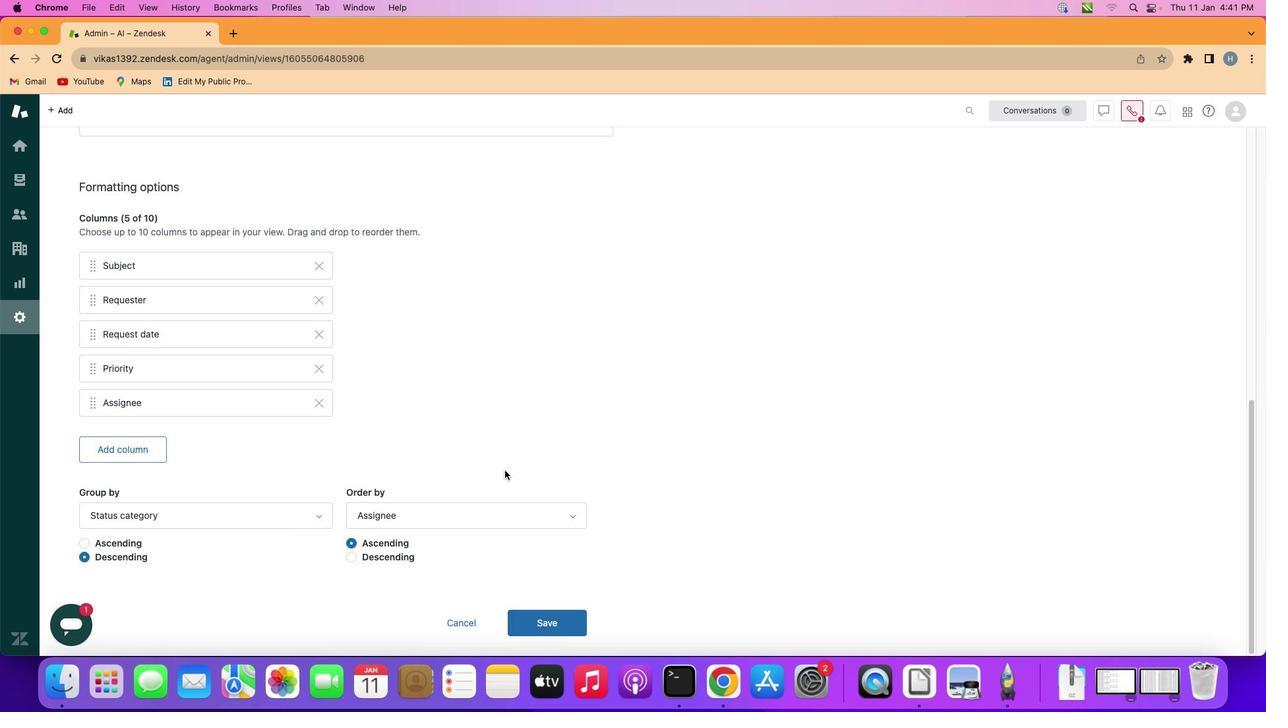 
Action: Mouse moved to (524, 512)
Screenshot: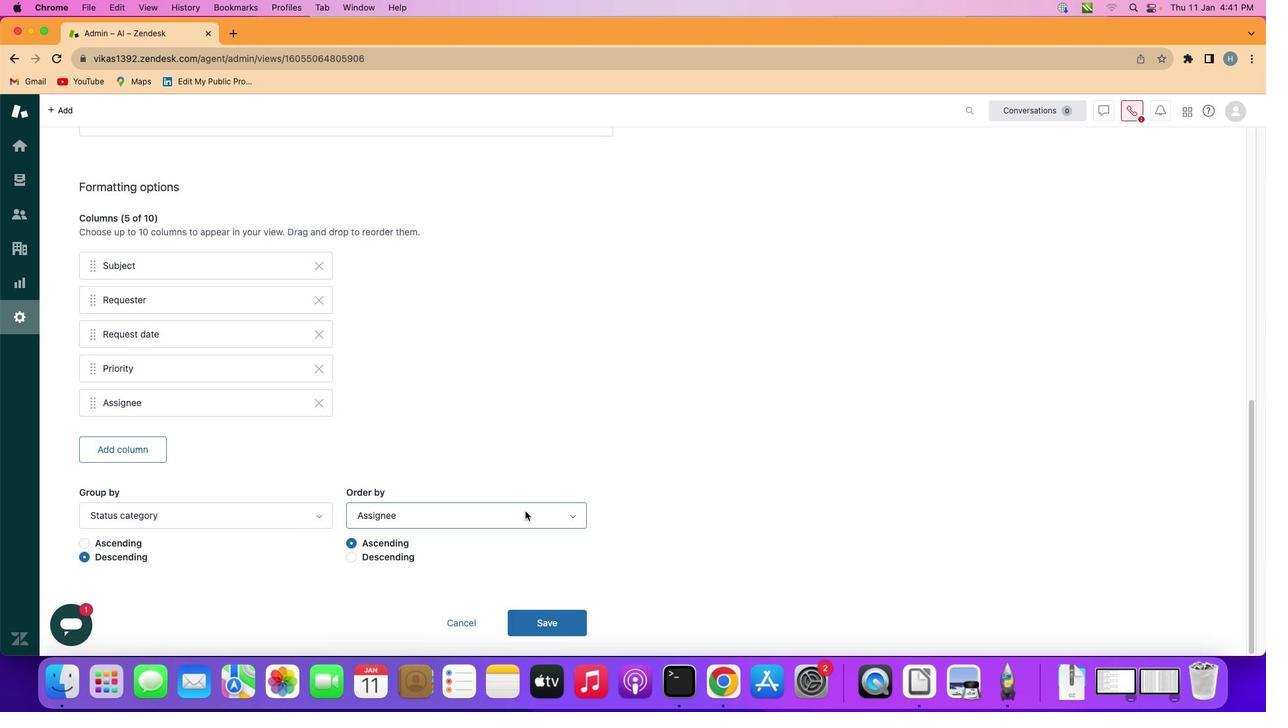 
Action: Mouse pressed left at (524, 512)
Screenshot: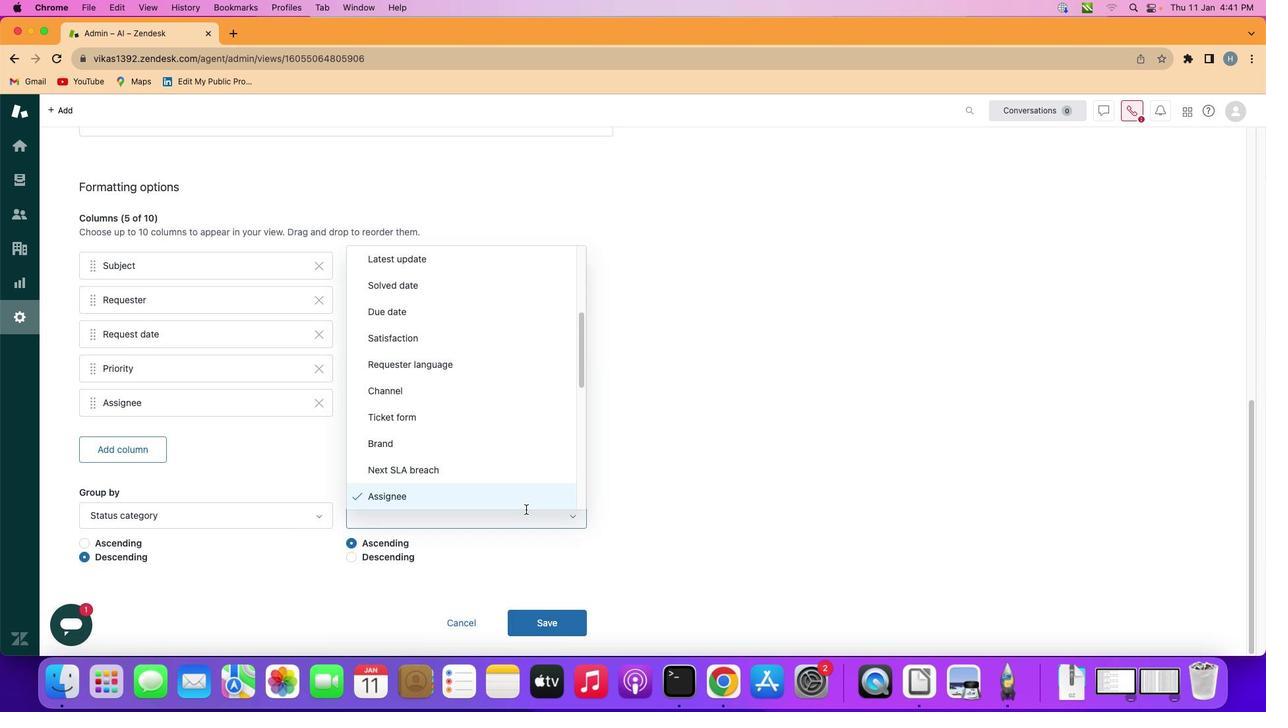 
Action: Mouse moved to (494, 484)
Screenshot: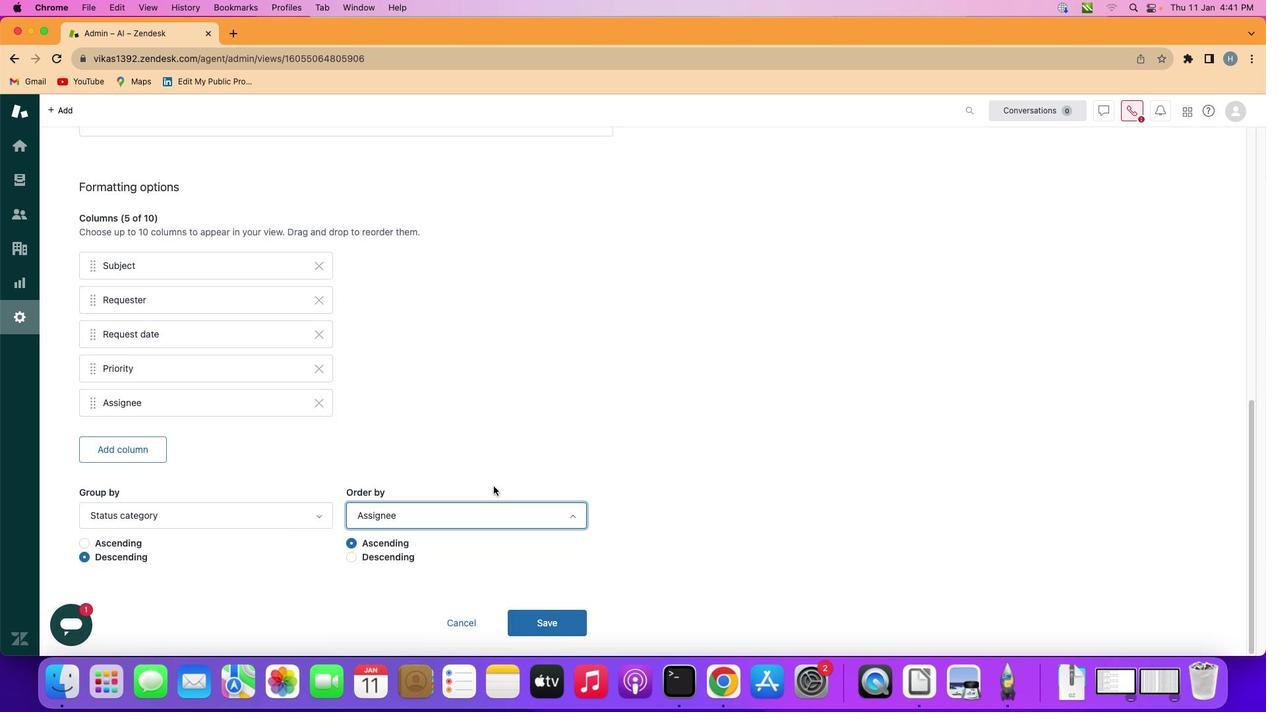
Action: Mouse pressed left at (494, 484)
Screenshot: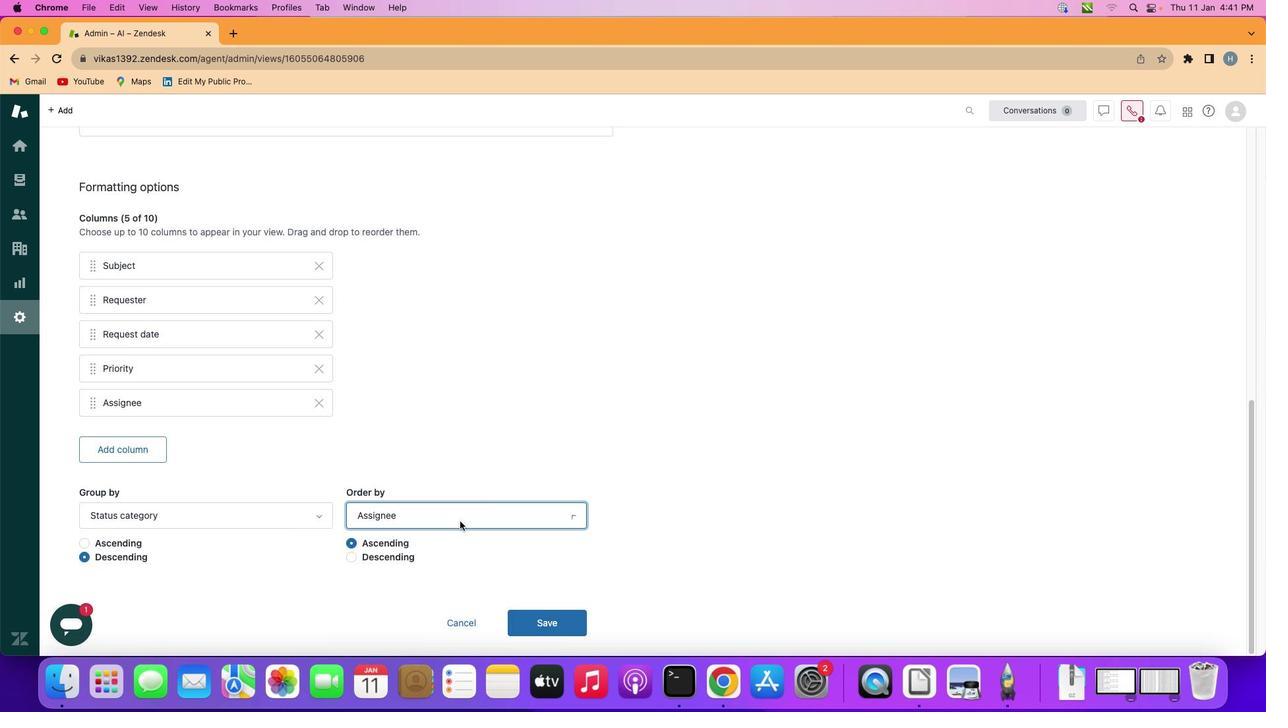 
Action: Mouse moved to (391, 560)
Screenshot: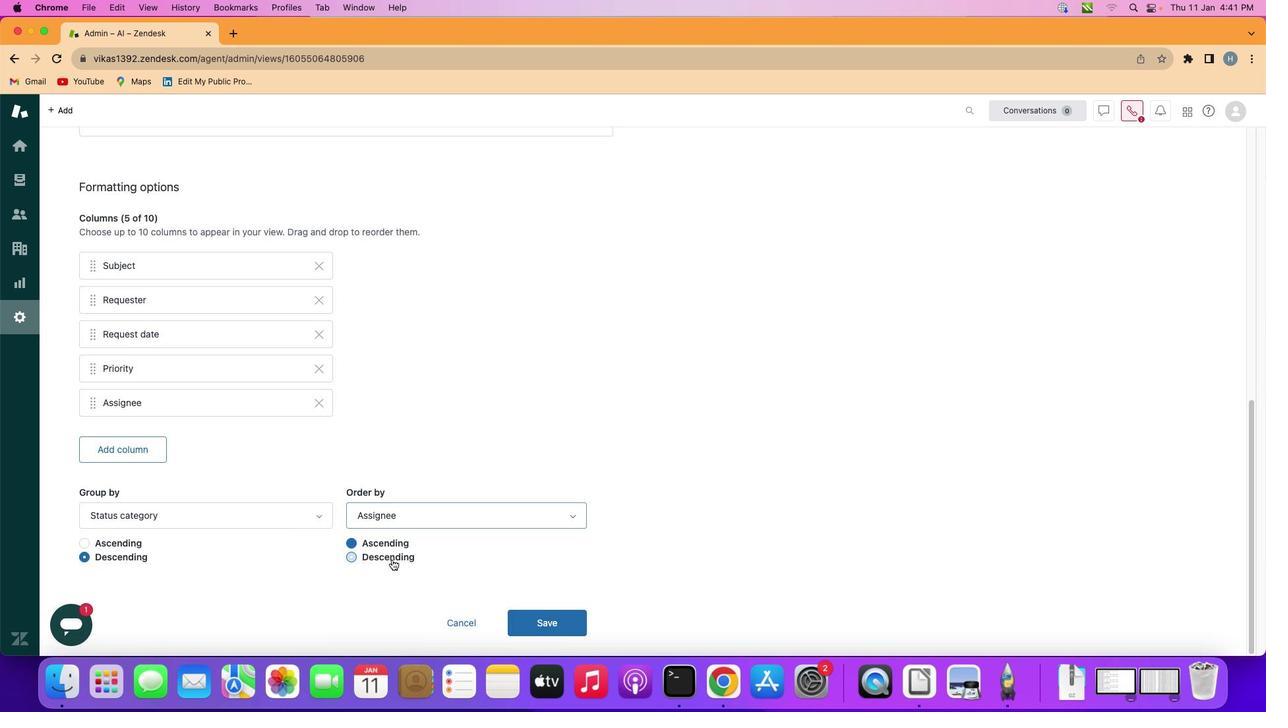 
Action: Mouse pressed left at (391, 560)
Screenshot: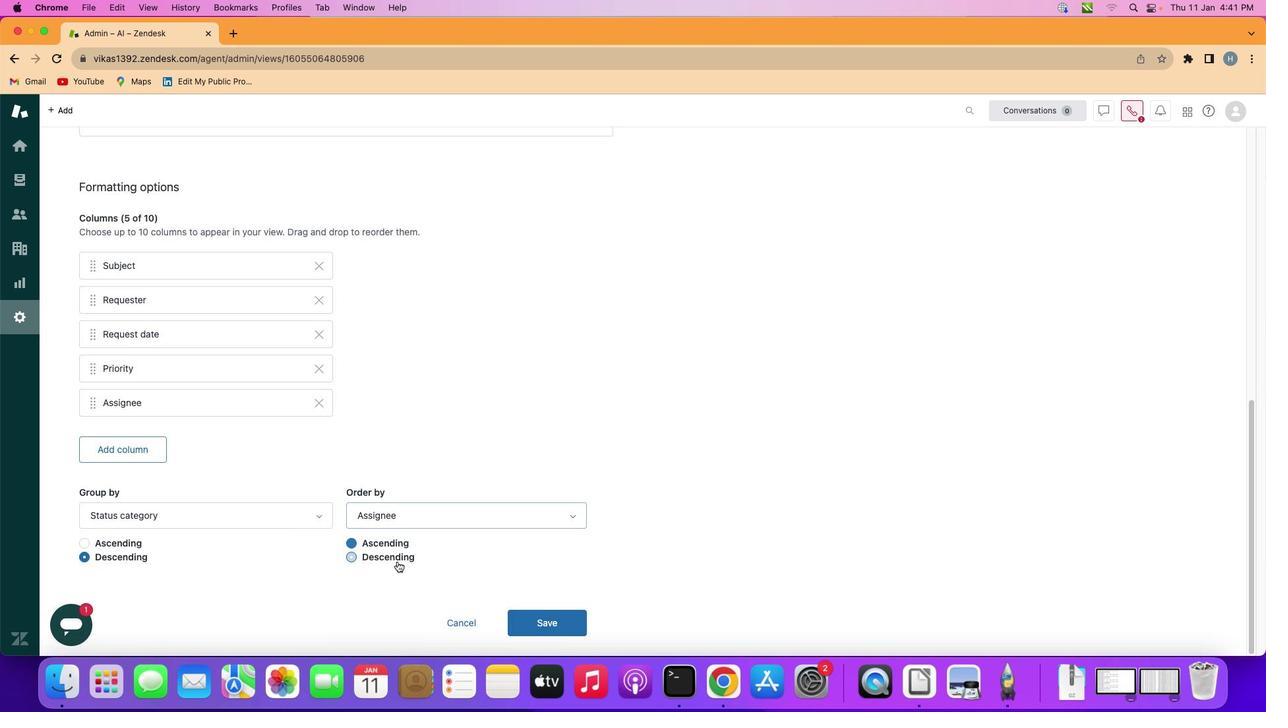 
Action: Mouse moved to (535, 619)
Screenshot: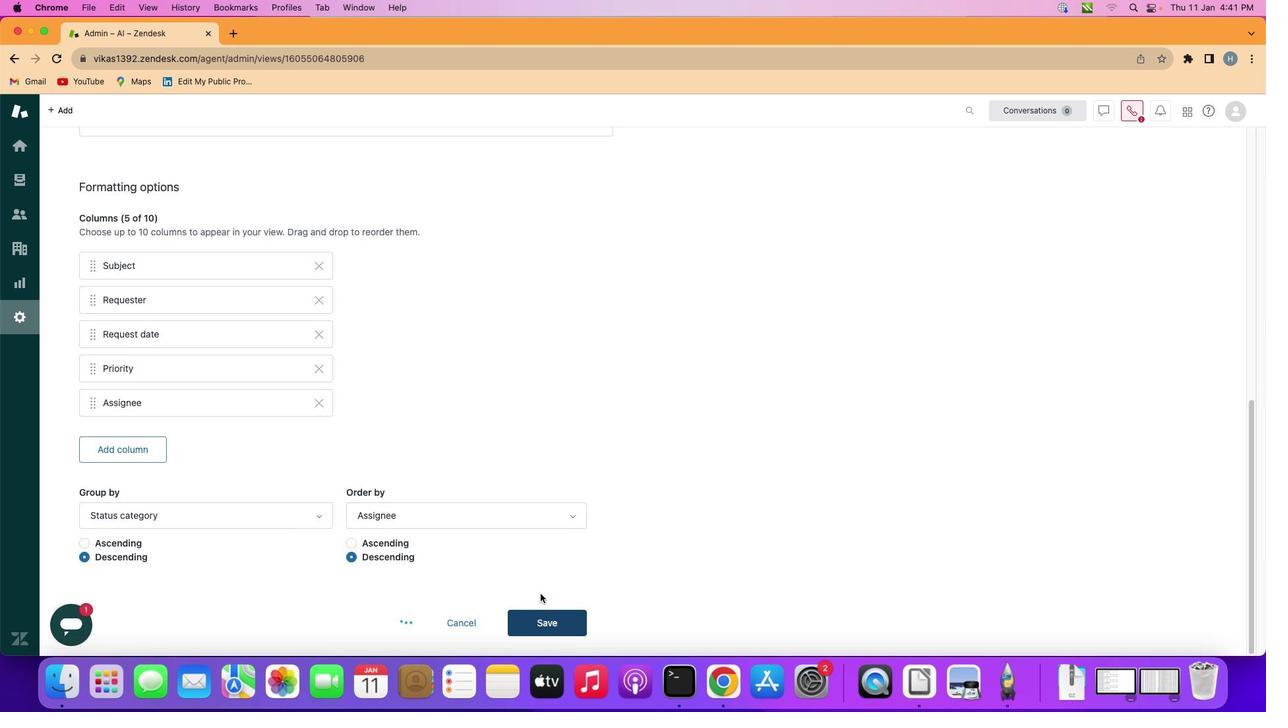 
Action: Mouse pressed left at (535, 619)
Screenshot: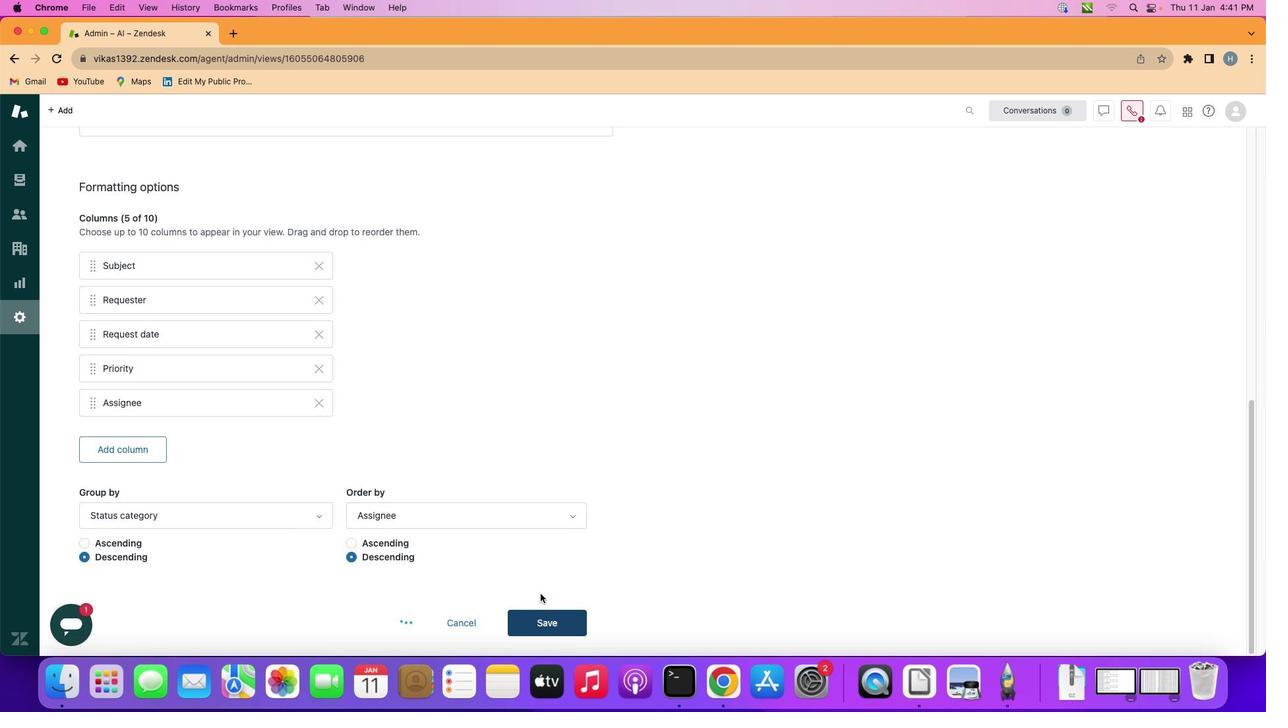 
Action: Mouse moved to (563, 438)
Screenshot: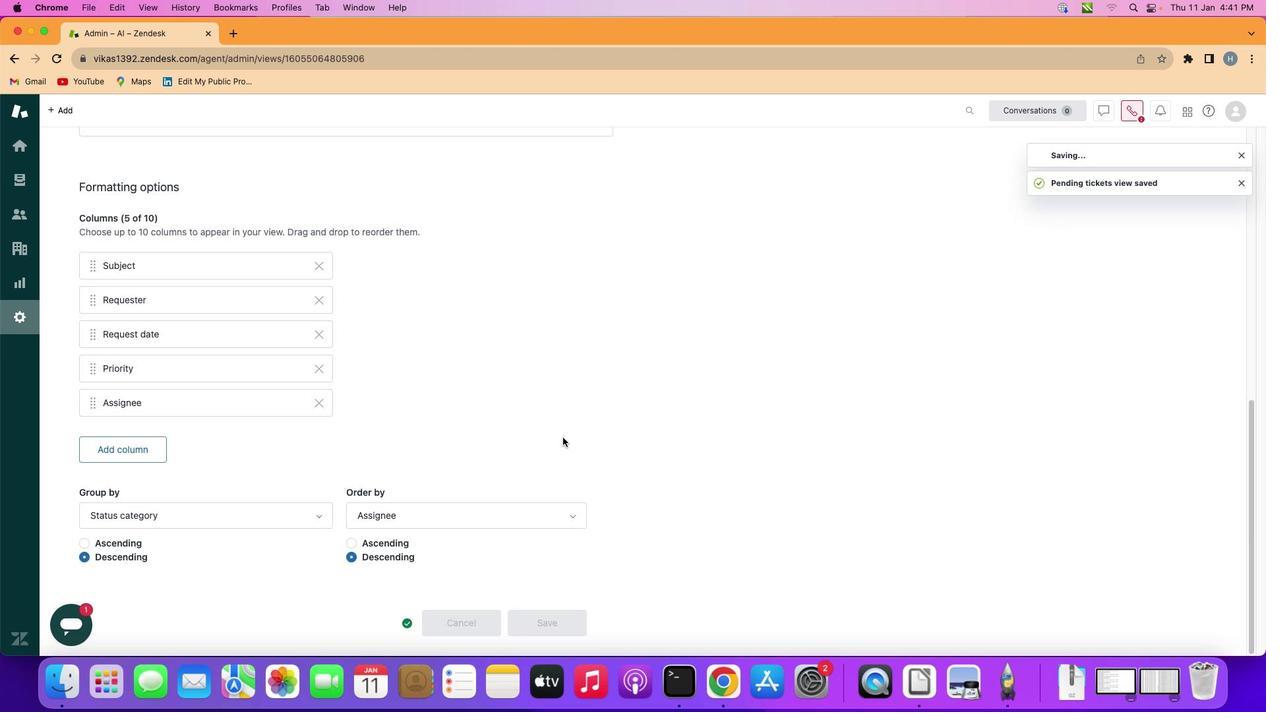 
